 Task: Search one way flight ticket for 2 adults, 2 children, 2 infants in seat in first from Marquette: Sawyer International Airport to Rockford: Chicago Rockford International Airport(was Northwest Chicagoland Regional Airport At Rockford) on 5-1-2023. Choice of flights is Alaska. Number of bags: 7 checked bags. Price is upto 50000. Outbound departure time preference is 7:30.
Action: Mouse moved to (427, 541)
Screenshot: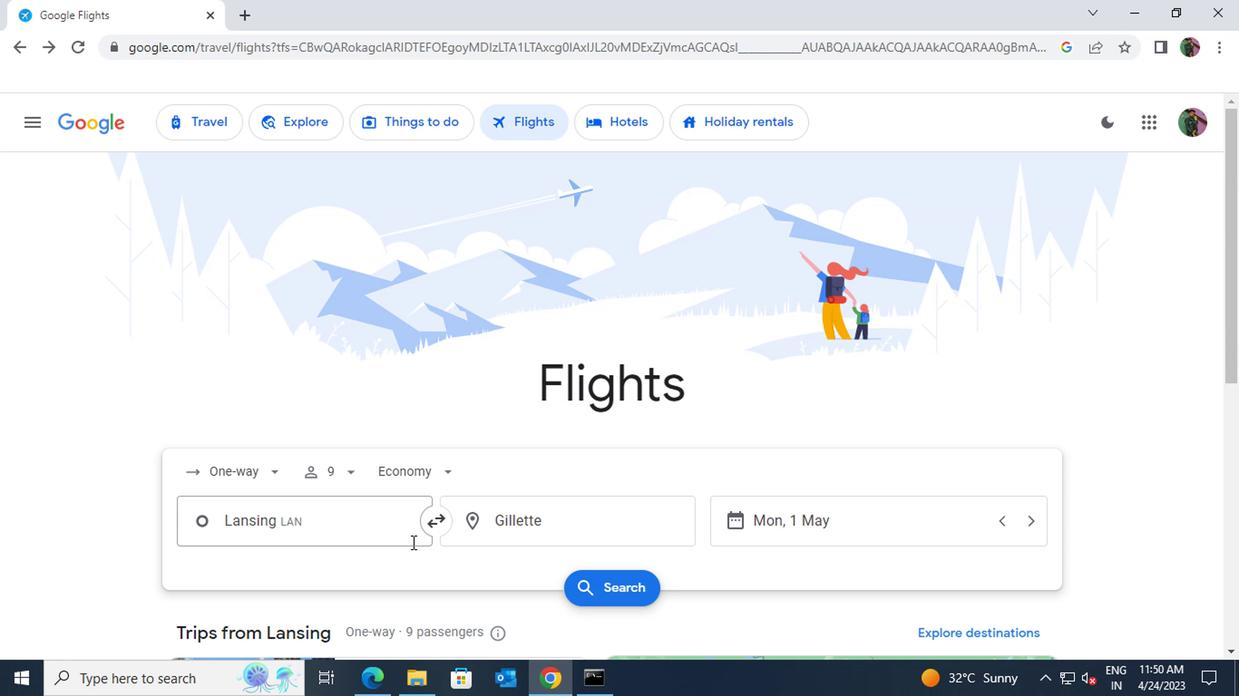 
Action: Mouse pressed left at (427, 541)
Screenshot: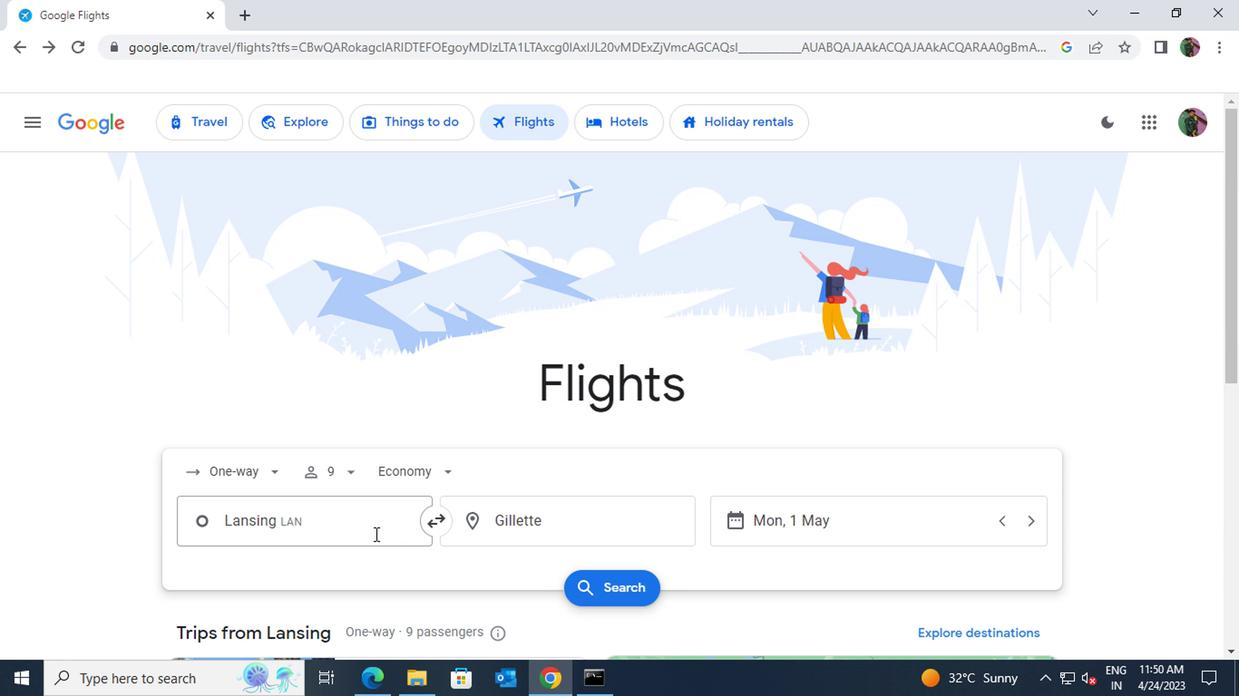 
Action: Mouse moved to (426, 540)
Screenshot: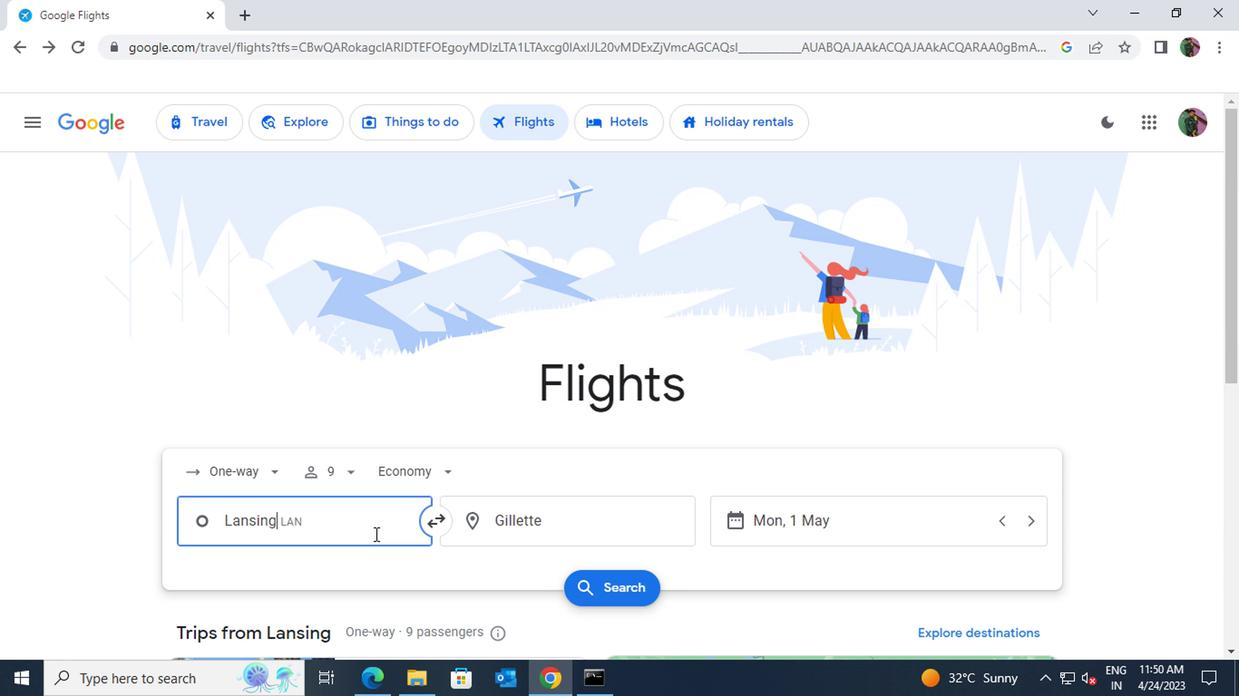 
Action: Key pressed sawyer
Screenshot: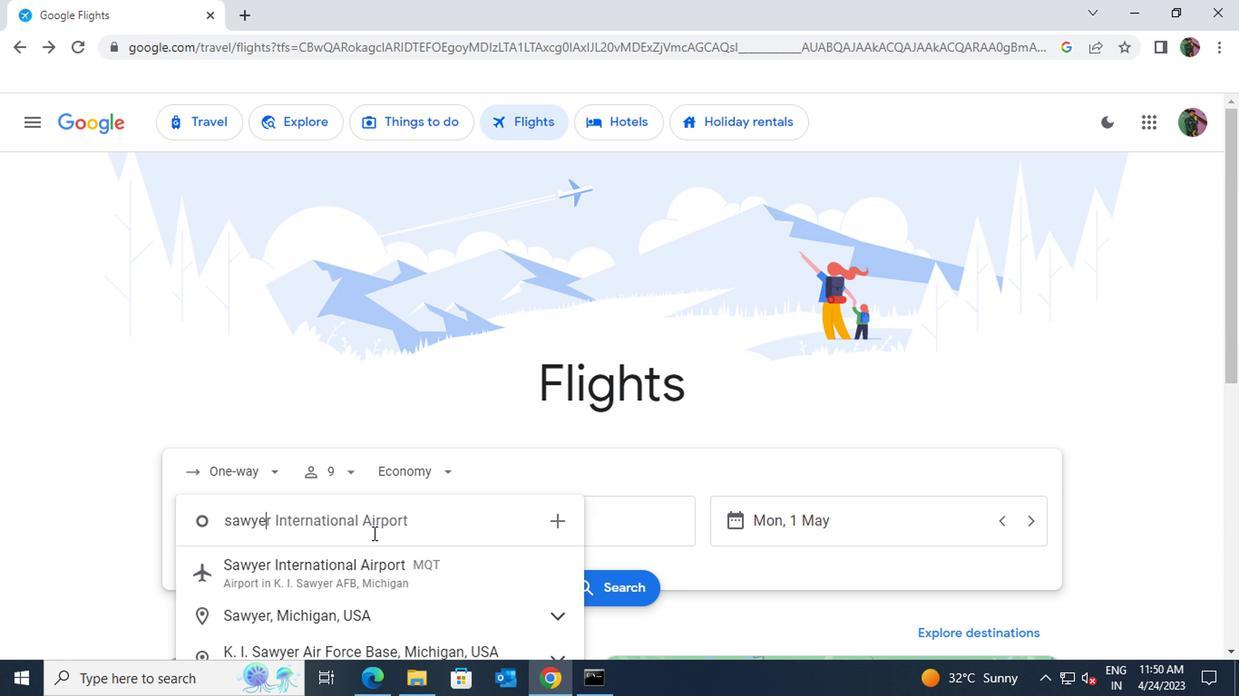 
Action: Mouse moved to (431, 562)
Screenshot: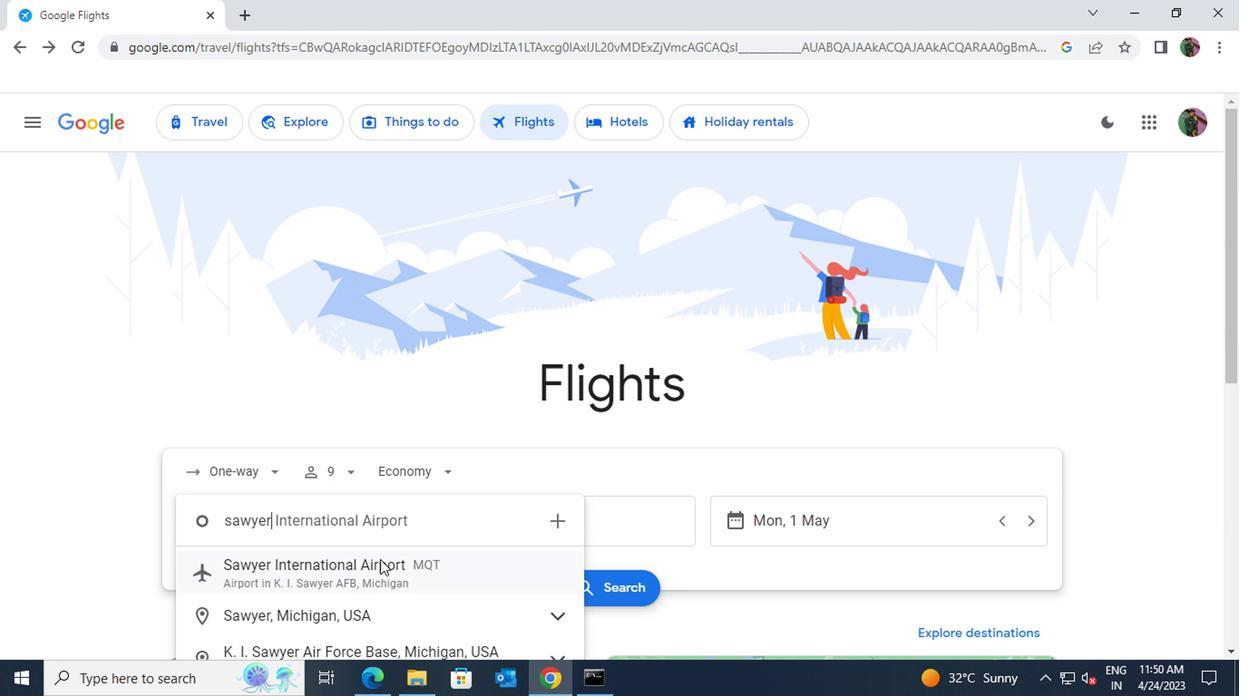 
Action: Mouse pressed left at (431, 562)
Screenshot: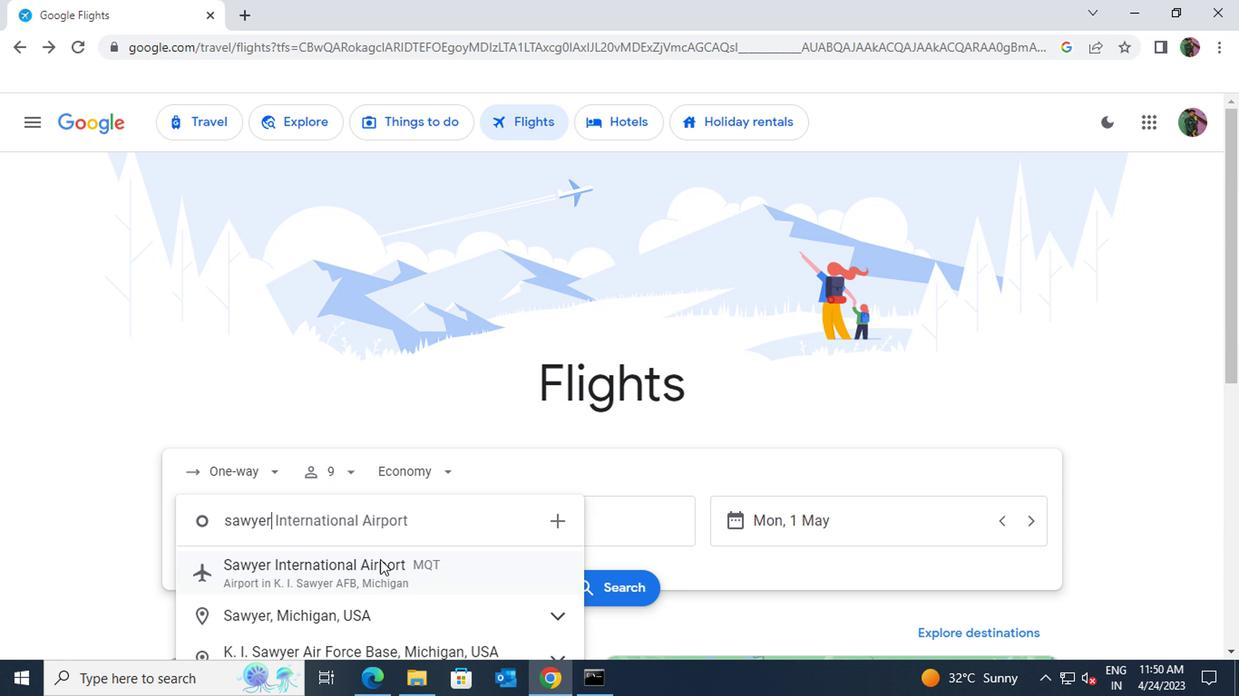 
Action: Mouse moved to (542, 534)
Screenshot: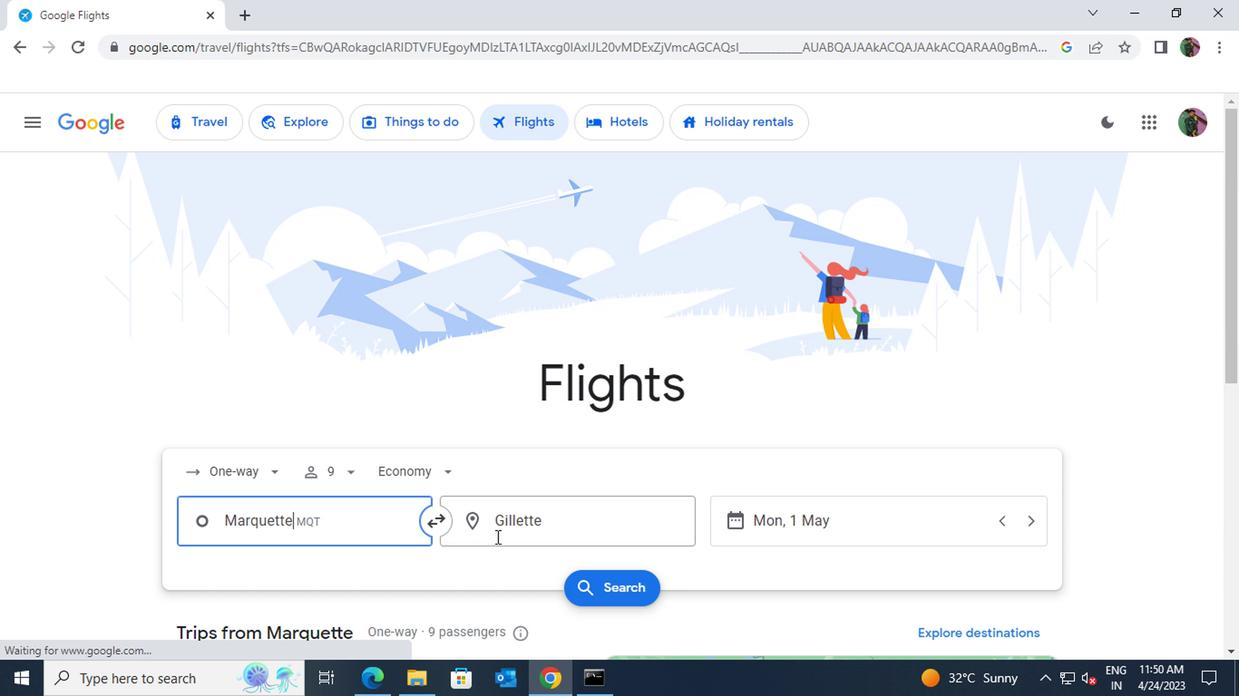 
Action: Mouse pressed left at (542, 534)
Screenshot: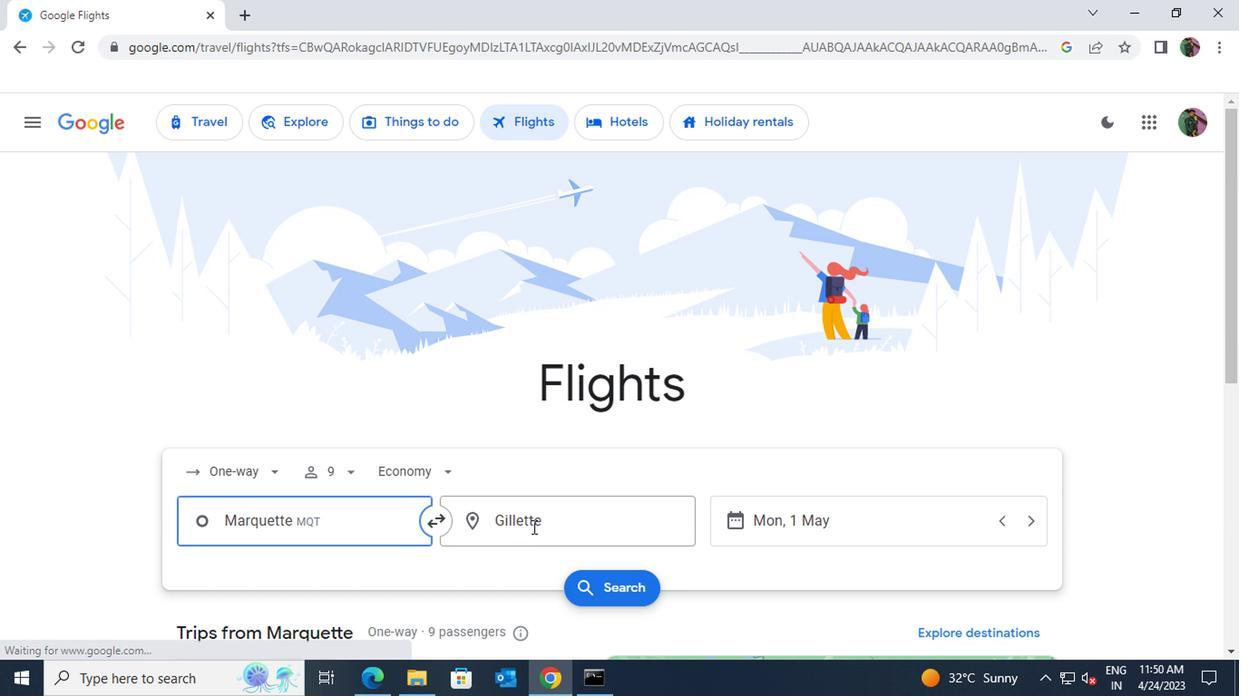 
Action: Key pressed rockford<Key.space>chic
Screenshot: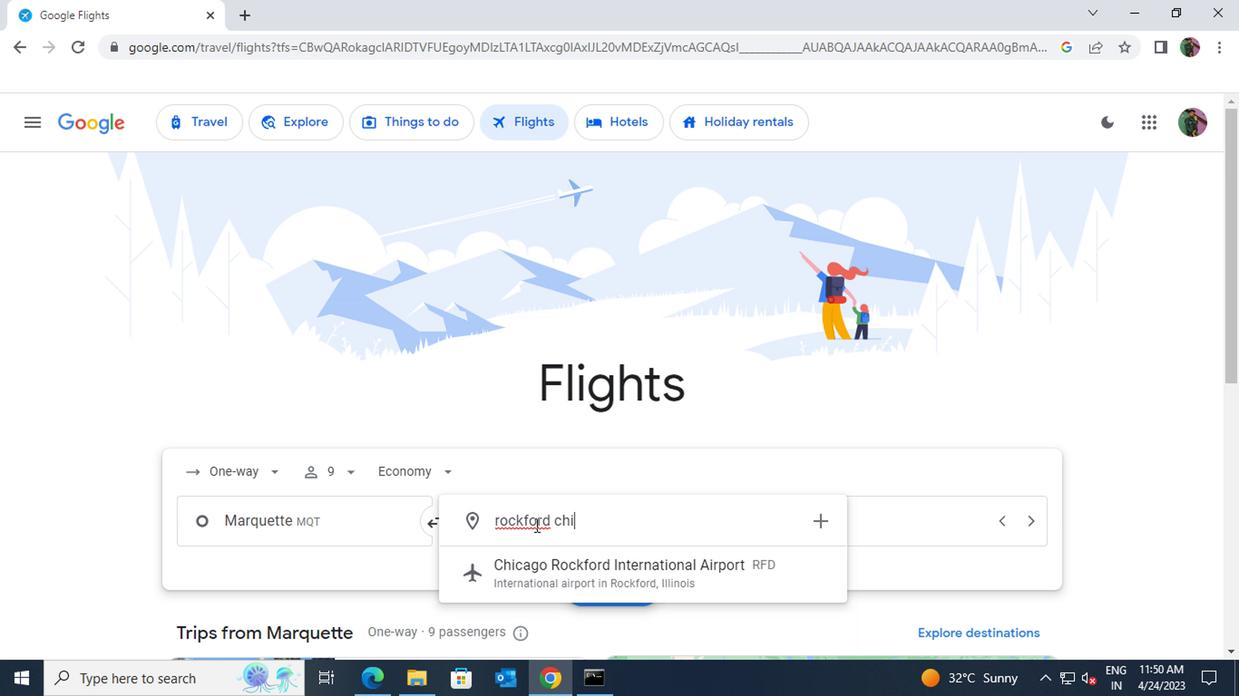 
Action: Mouse moved to (555, 567)
Screenshot: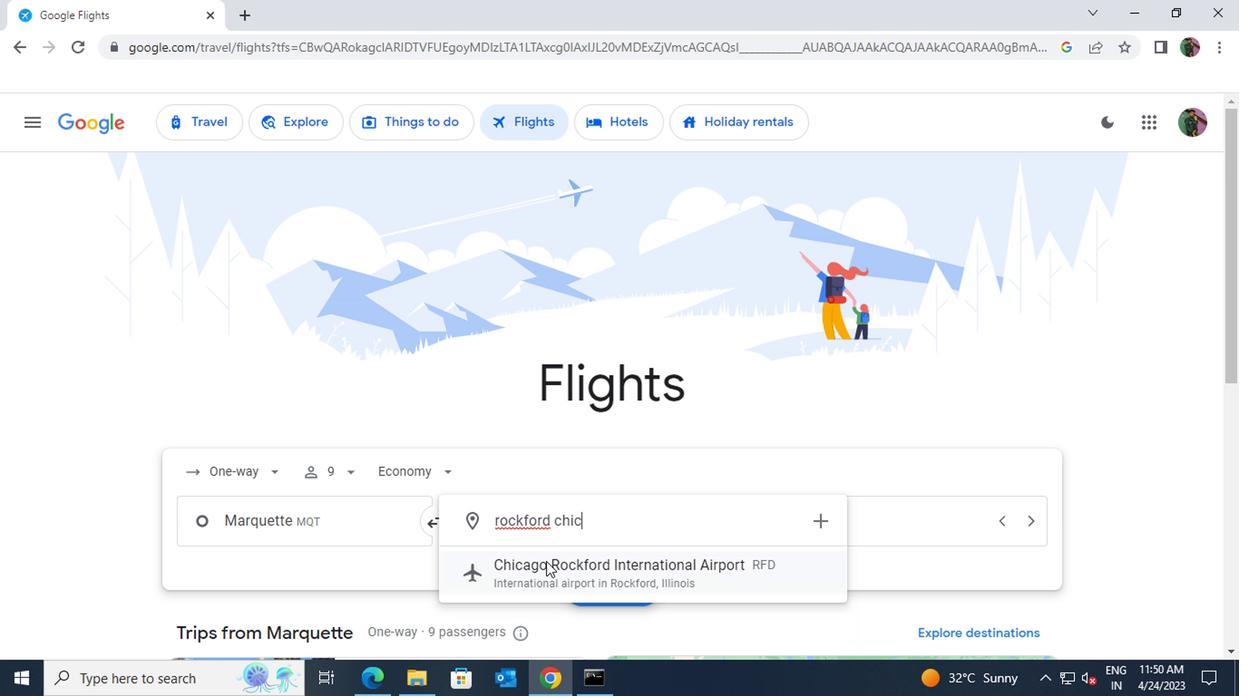 
Action: Mouse pressed left at (555, 567)
Screenshot: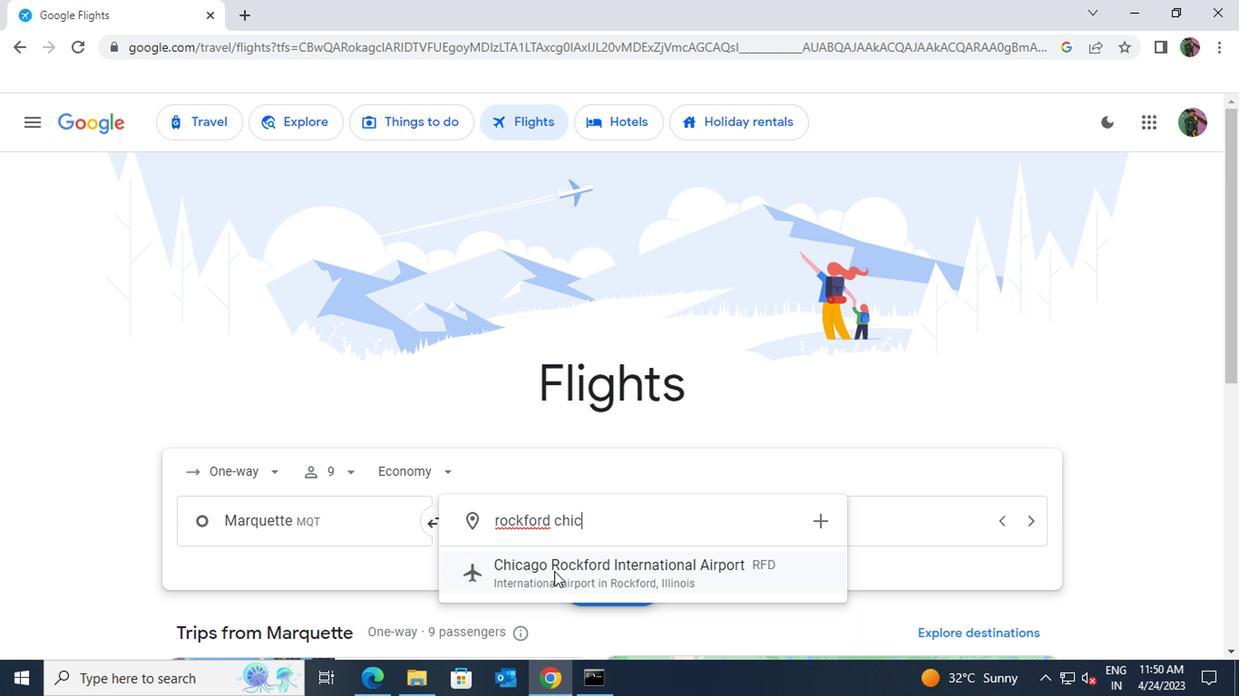
Action: Mouse moved to (402, 503)
Screenshot: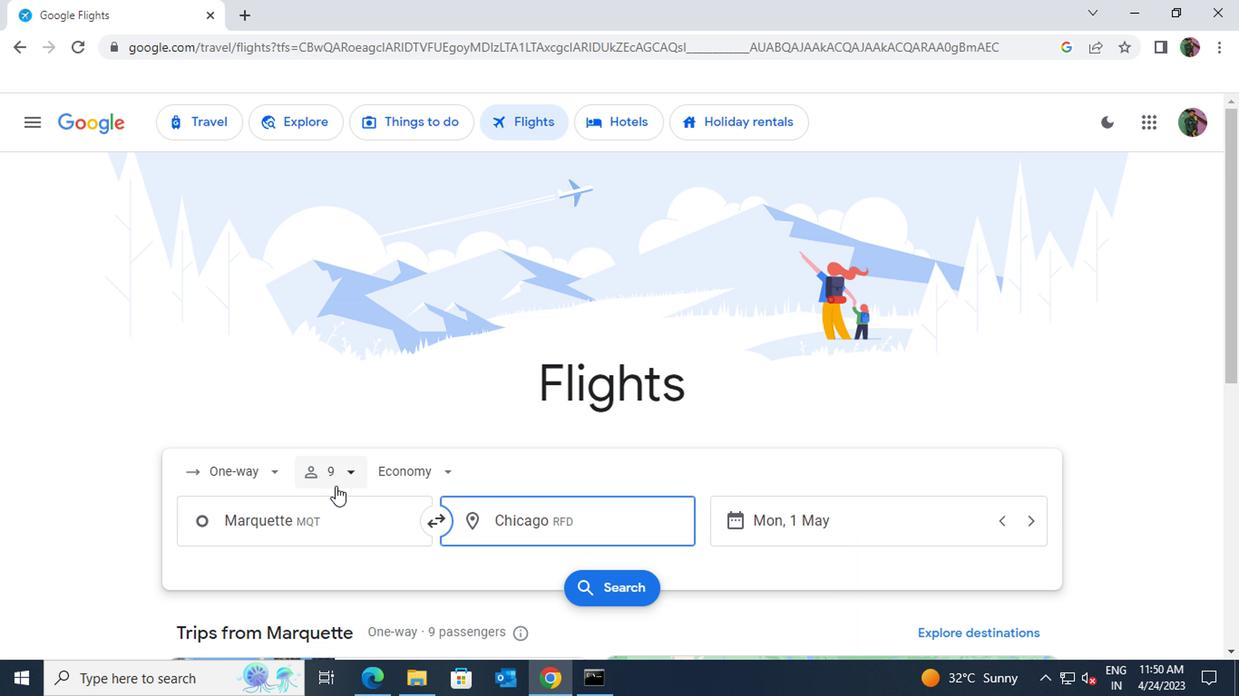 
Action: Mouse pressed left at (402, 503)
Screenshot: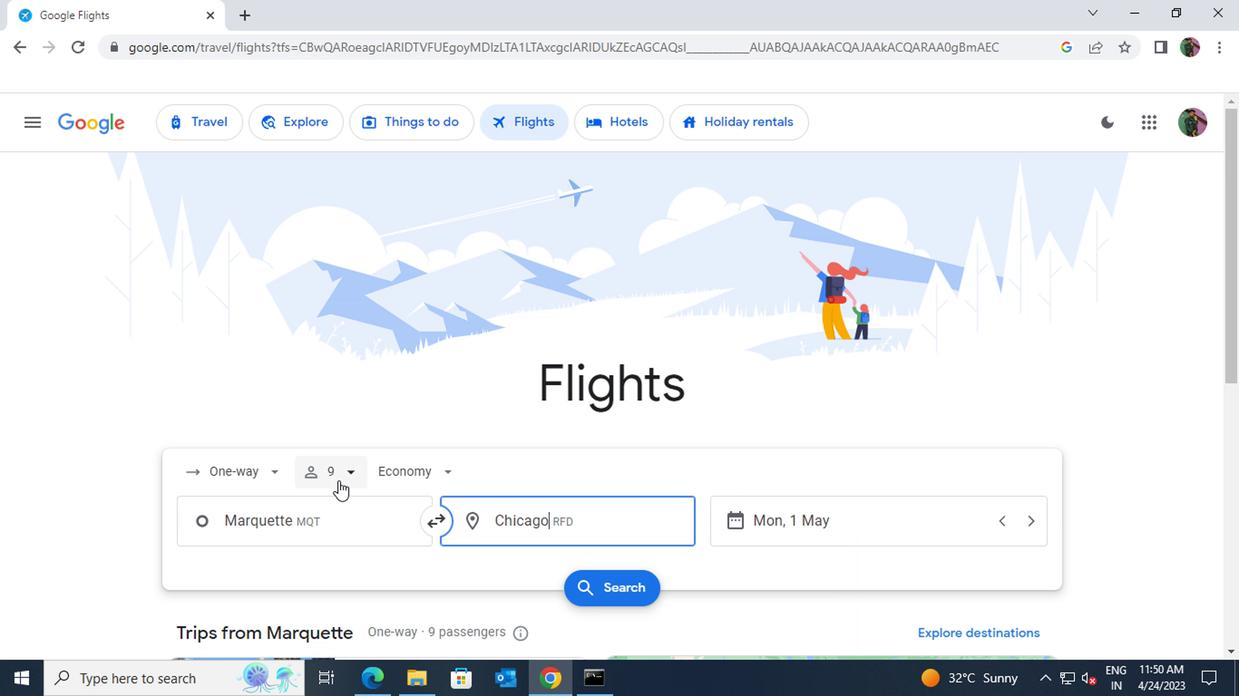 
Action: Mouse moved to (509, 531)
Screenshot: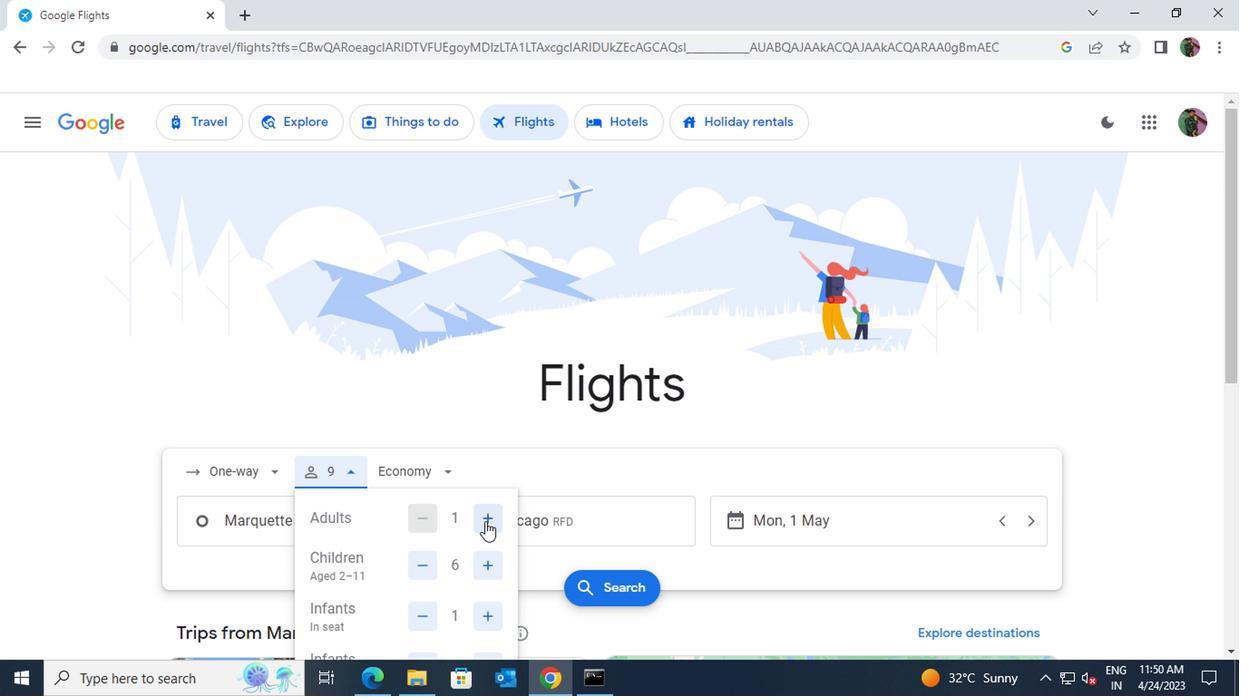 
Action: Mouse pressed left at (509, 531)
Screenshot: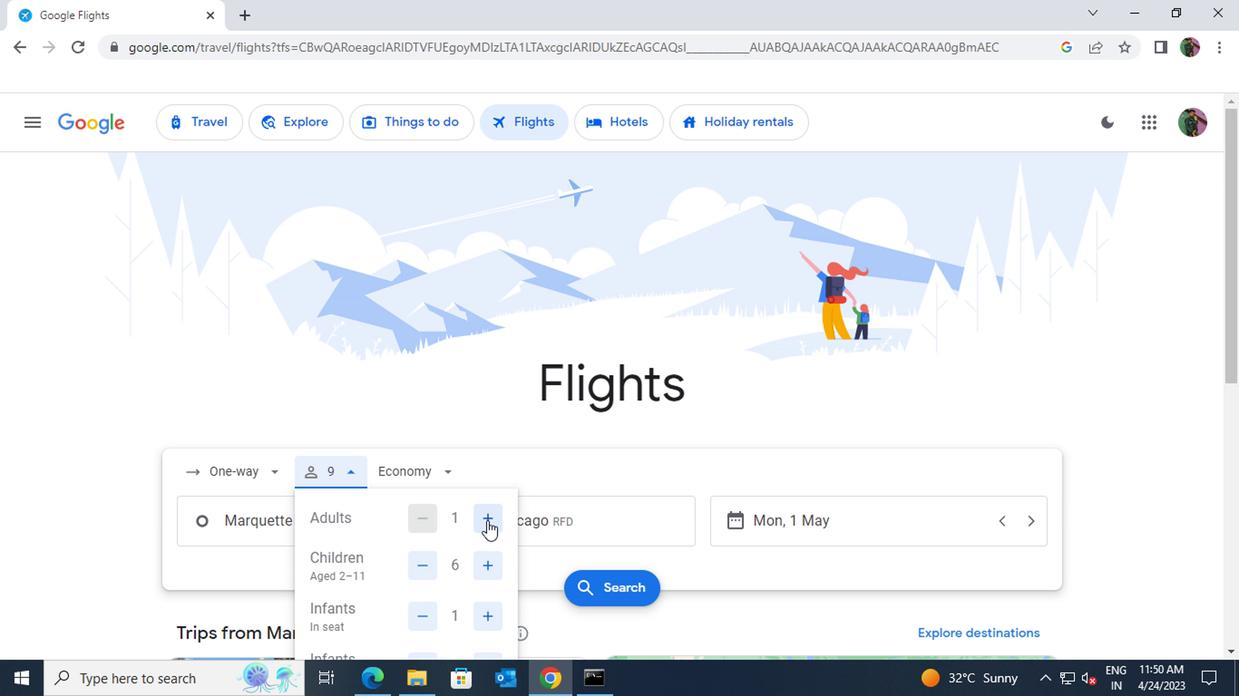 
Action: Mouse moved to (461, 556)
Screenshot: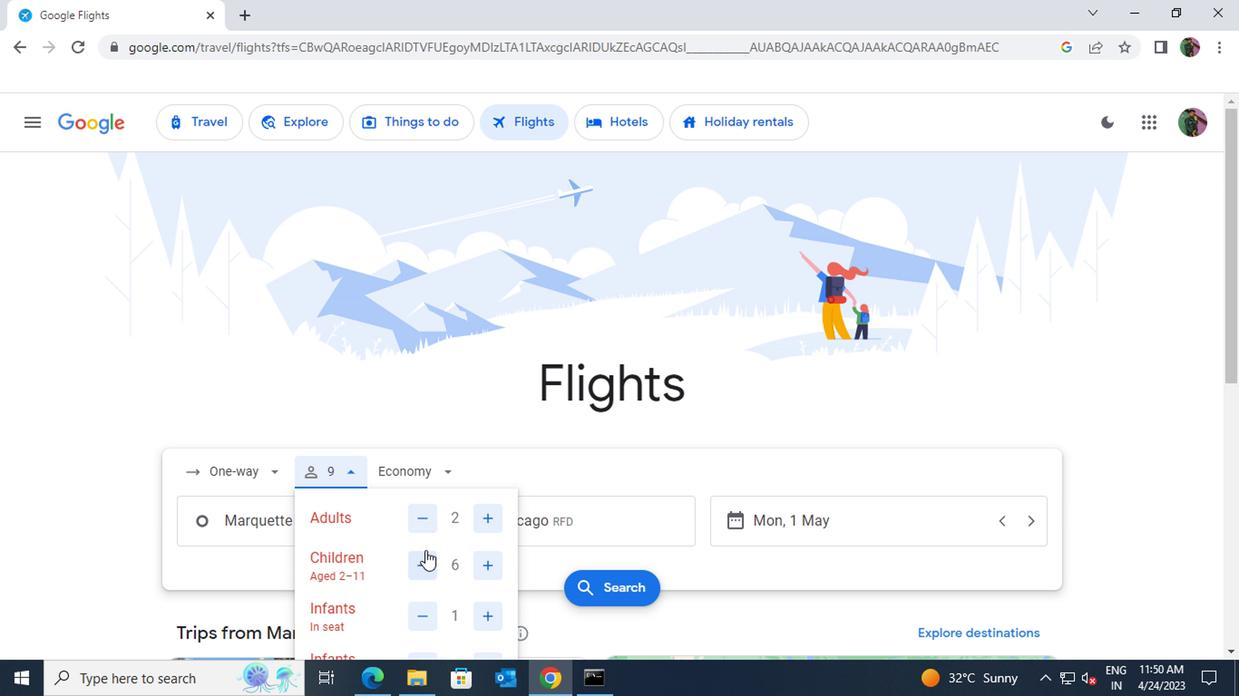 
Action: Mouse pressed left at (461, 556)
Screenshot: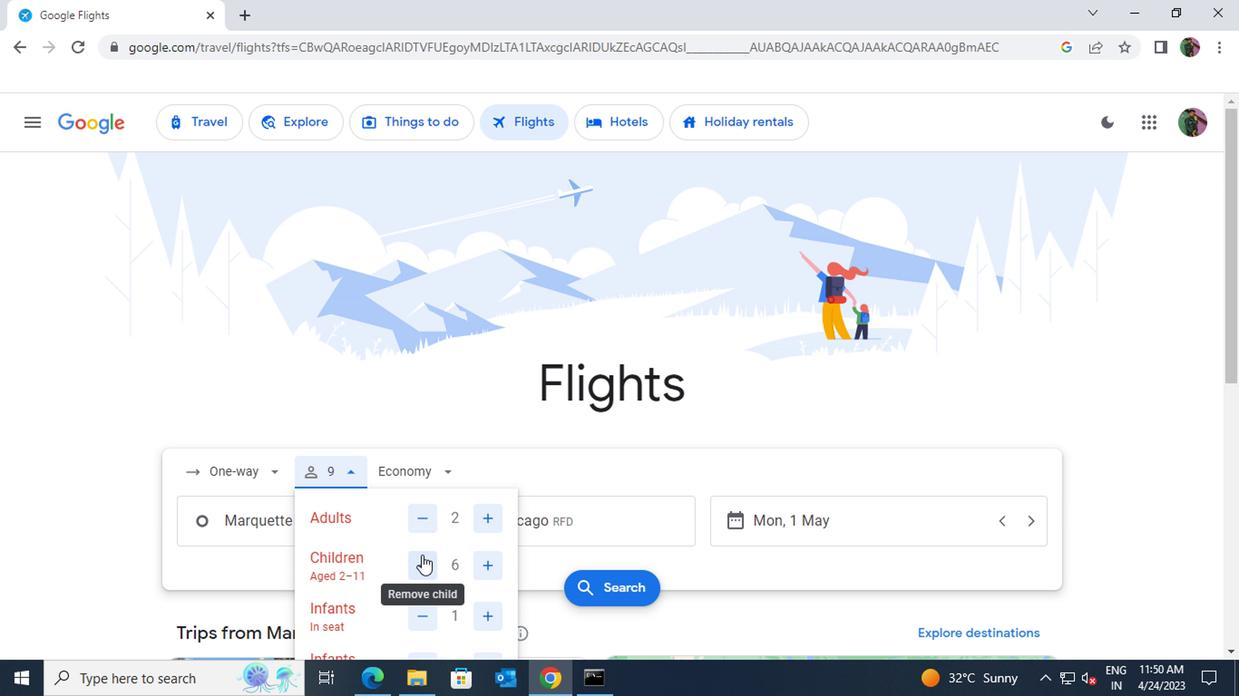 
Action: Mouse pressed left at (461, 556)
Screenshot: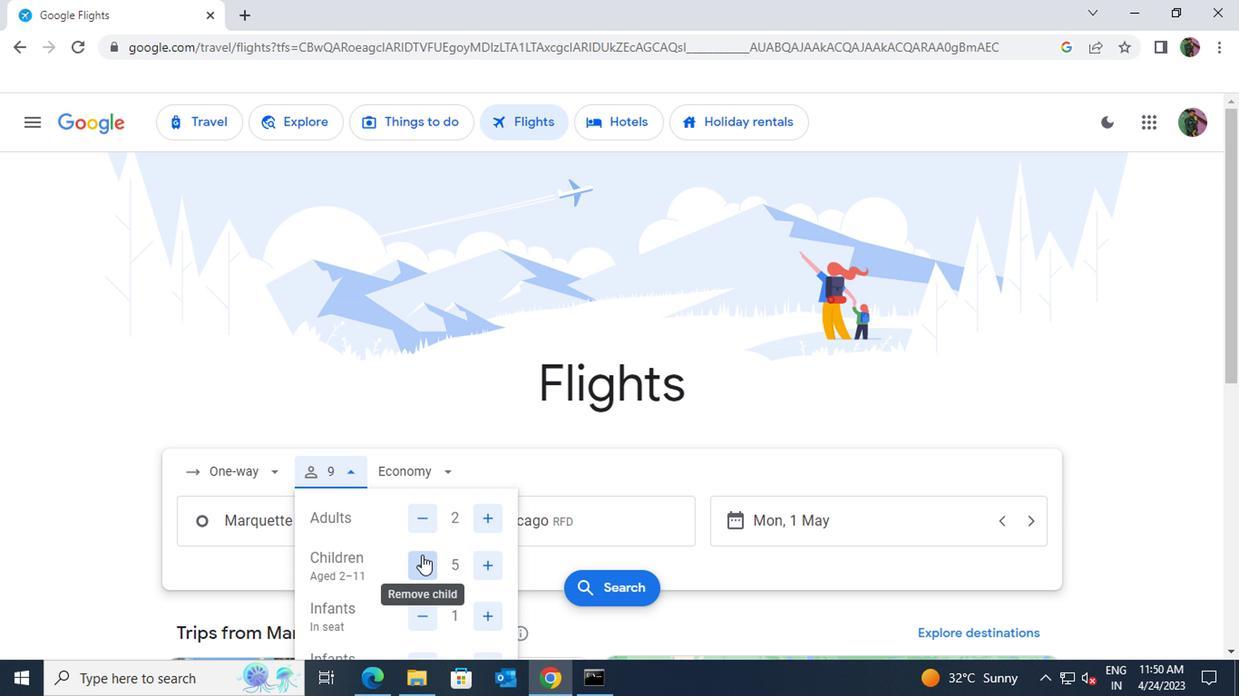 
Action: Mouse pressed left at (461, 556)
Screenshot: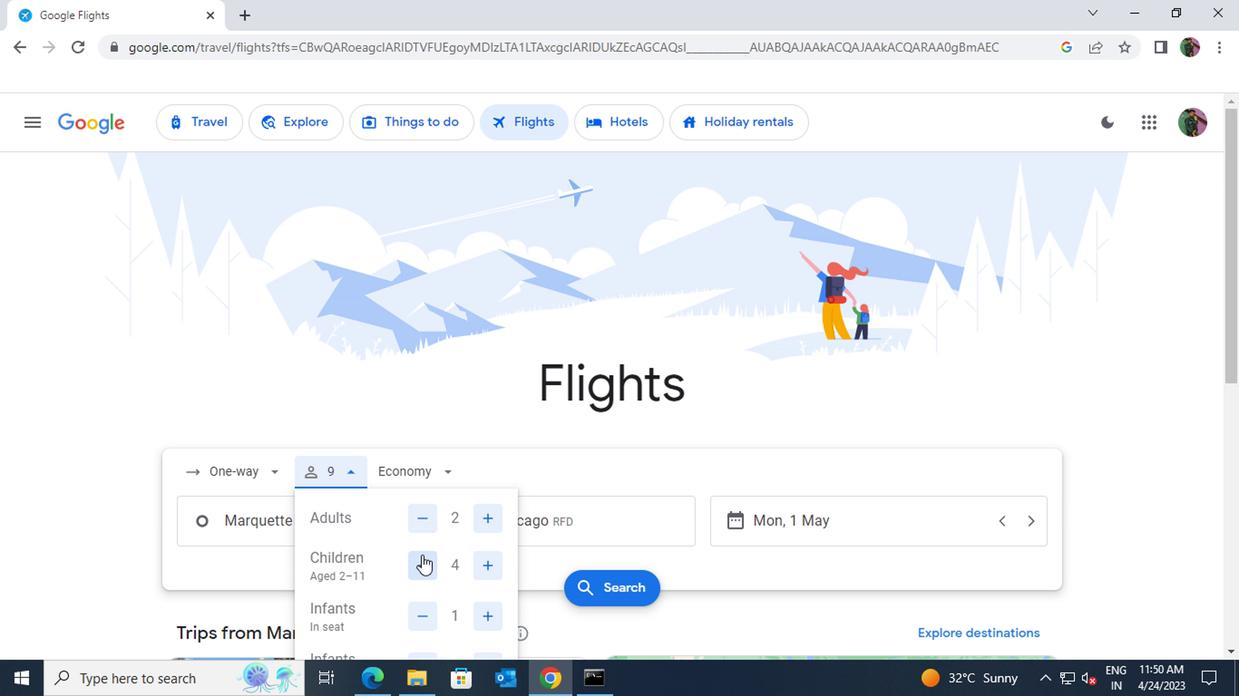 
Action: Mouse pressed left at (461, 556)
Screenshot: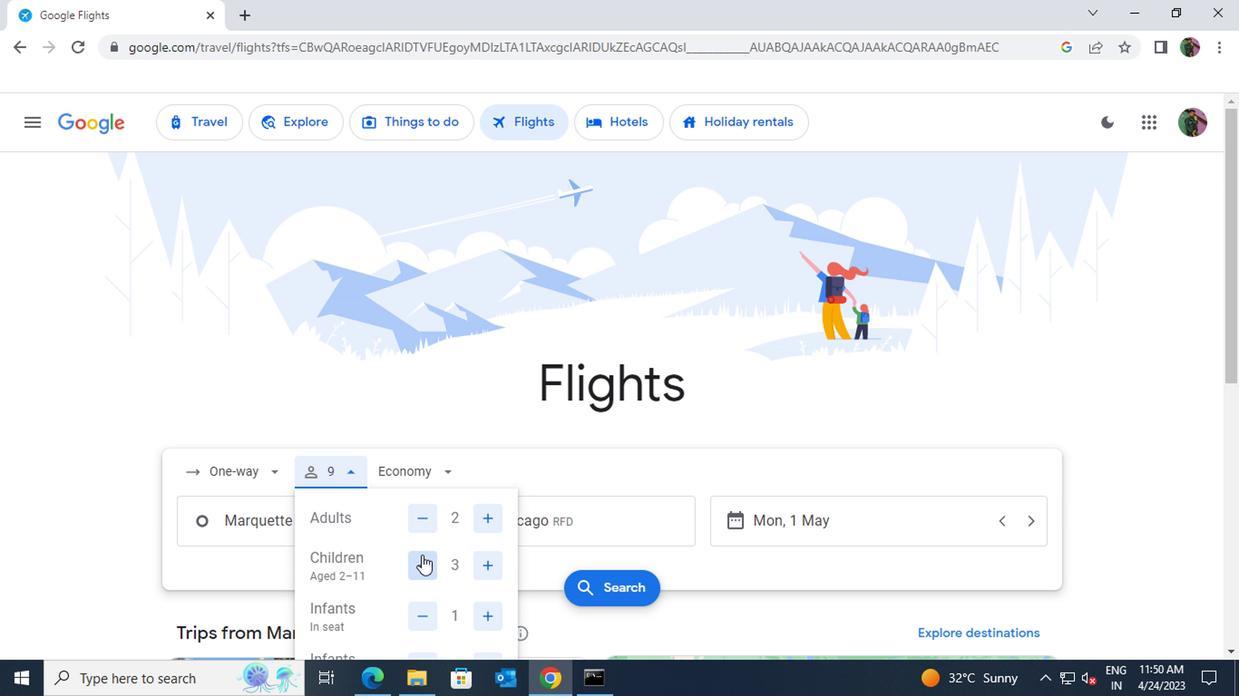 
Action: Mouse scrolled (461, 555) with delta (0, 0)
Screenshot: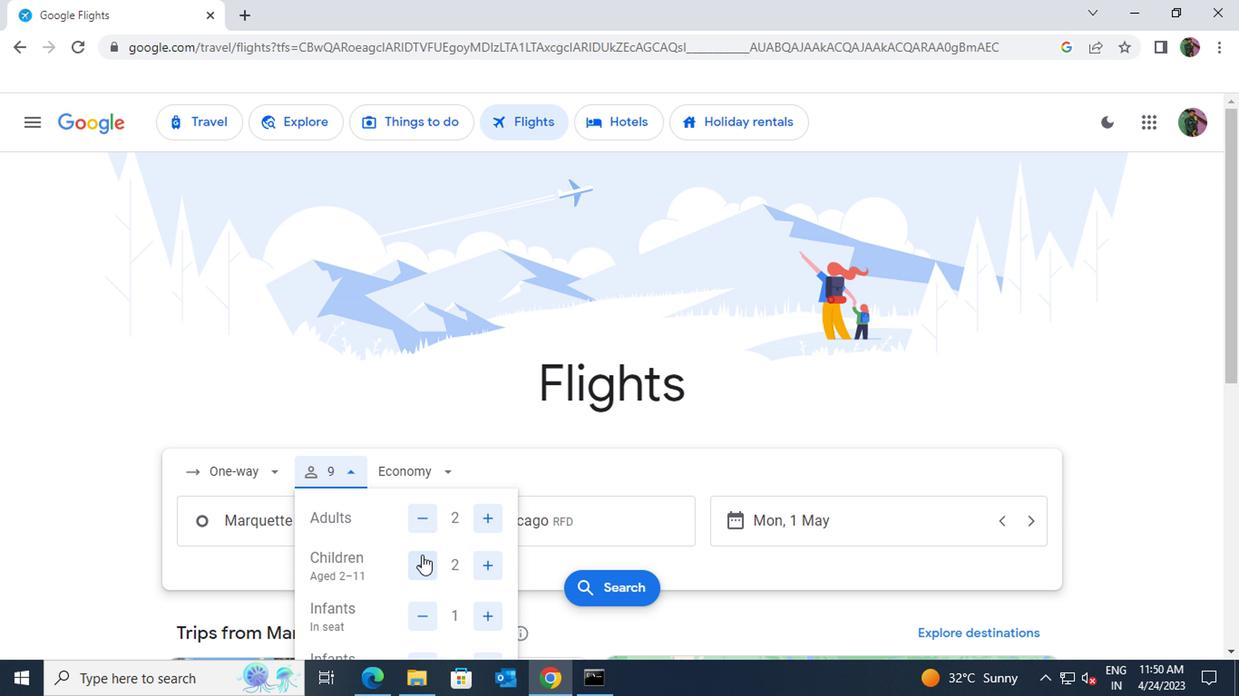 
Action: Mouse moved to (466, 533)
Screenshot: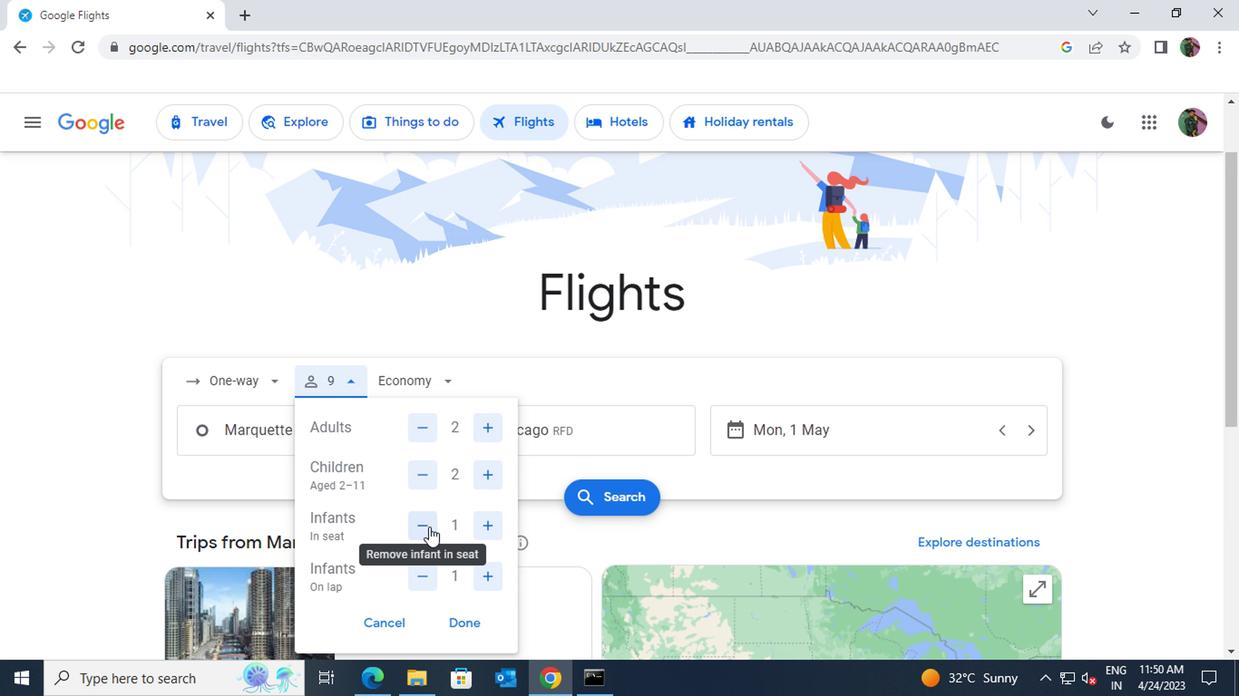 
Action: Mouse pressed left at (466, 533)
Screenshot: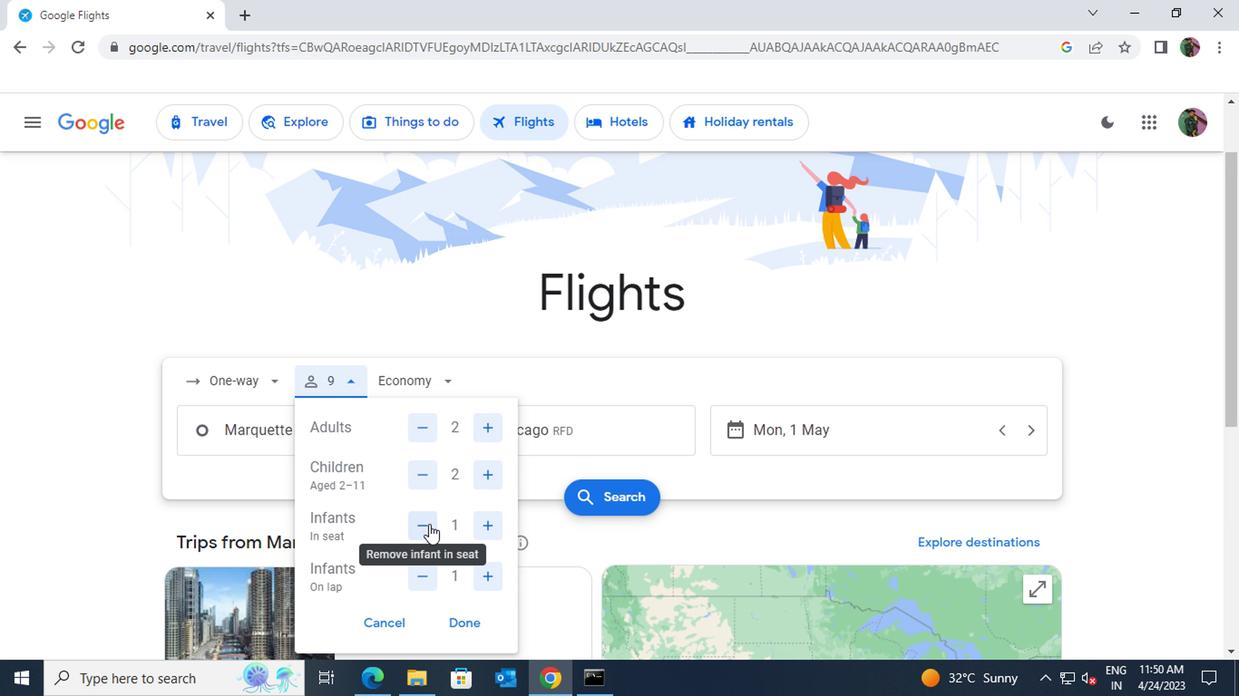 
Action: Mouse scrolled (466, 532) with delta (0, 0)
Screenshot: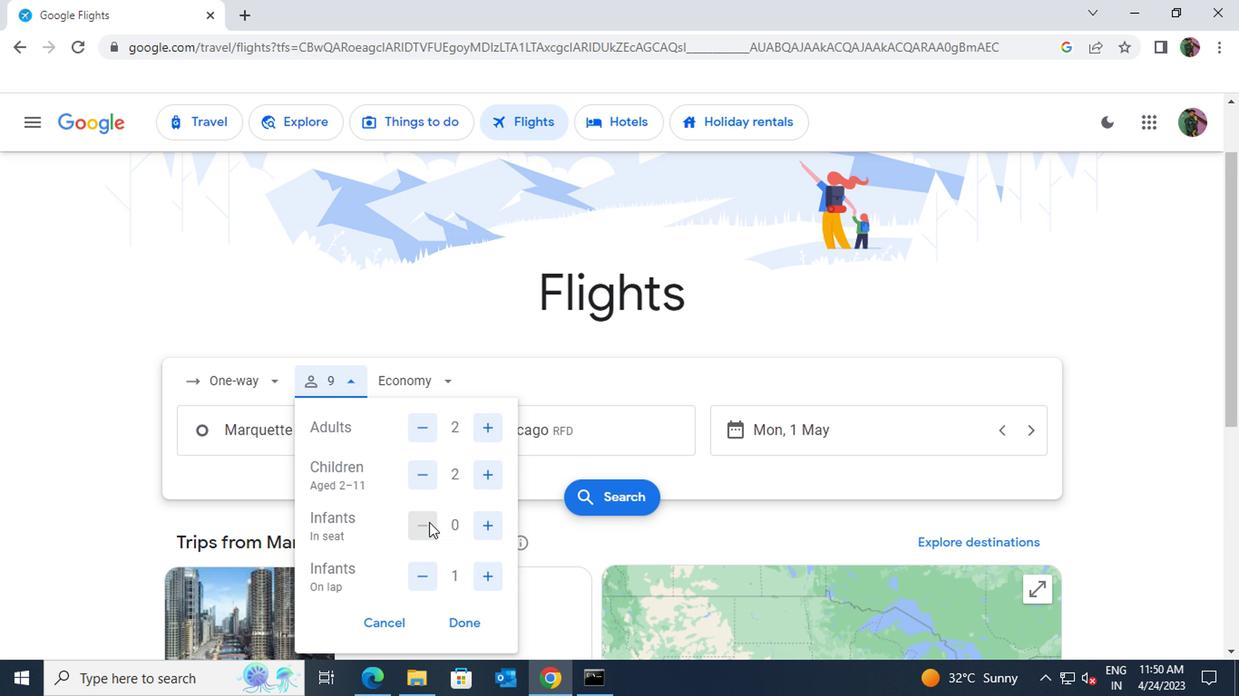 
Action: Mouse moved to (477, 536)
Screenshot: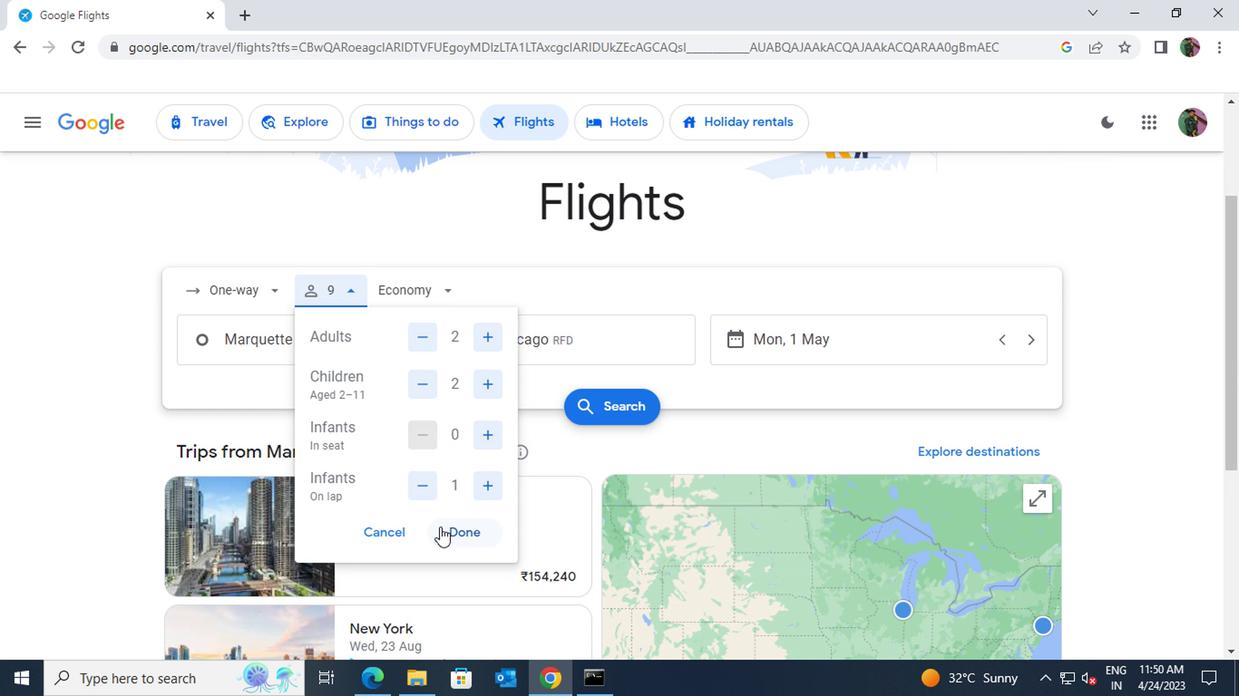 
Action: Mouse pressed left at (477, 536)
Screenshot: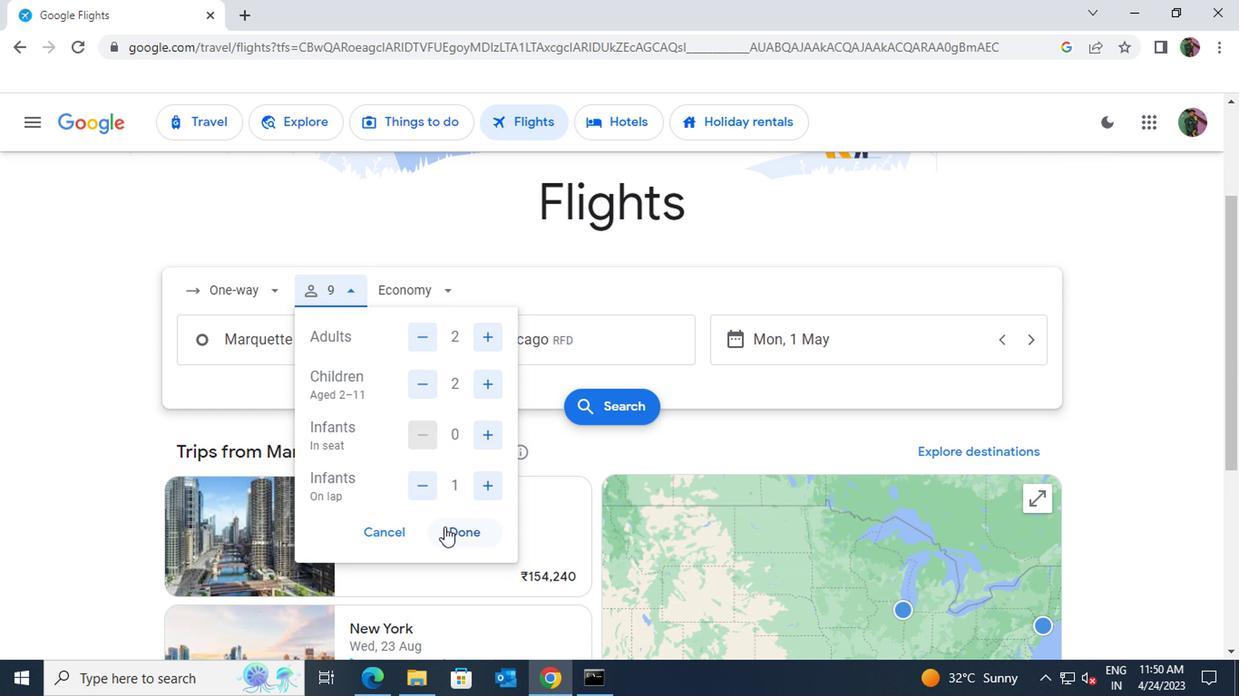 
Action: Mouse moved to (360, 367)
Screenshot: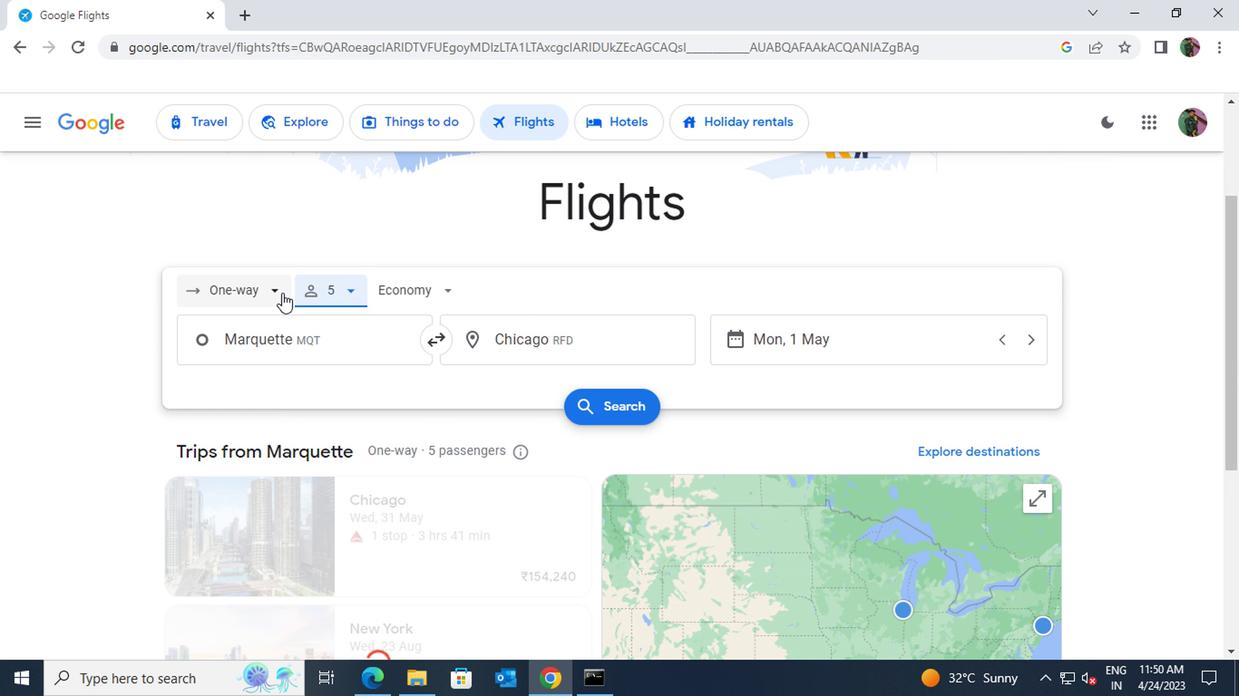
Action: Mouse pressed left at (360, 367)
Screenshot: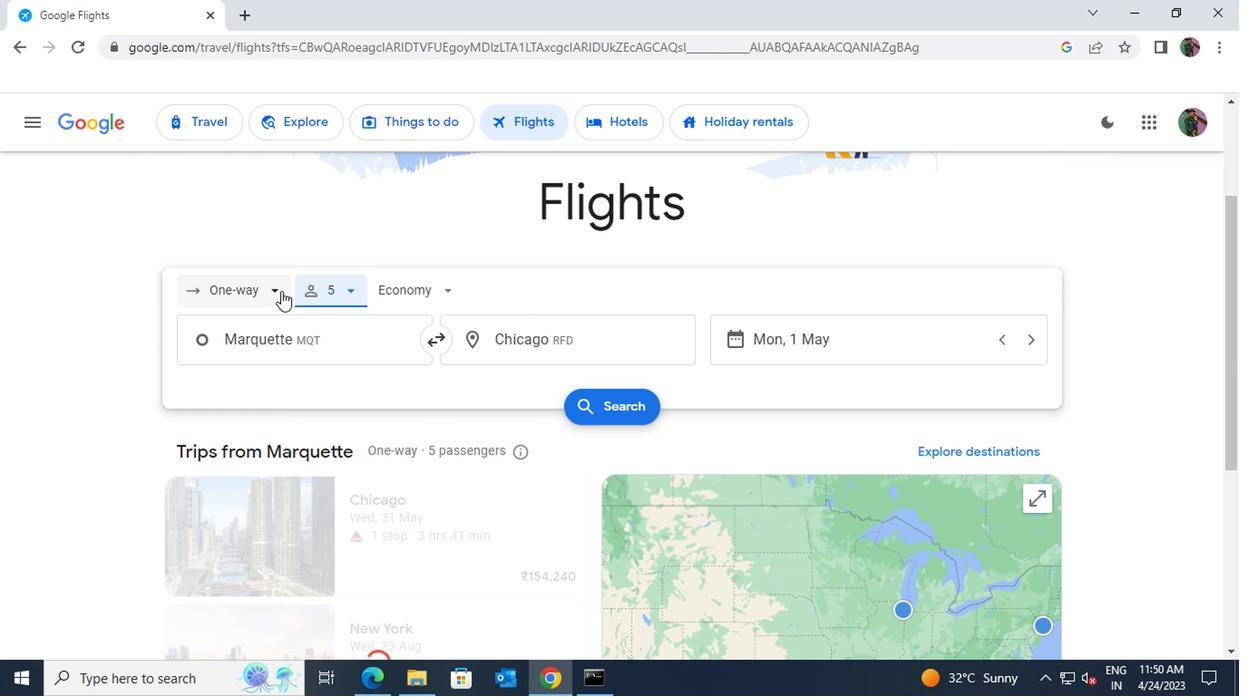 
Action: Mouse moved to (349, 438)
Screenshot: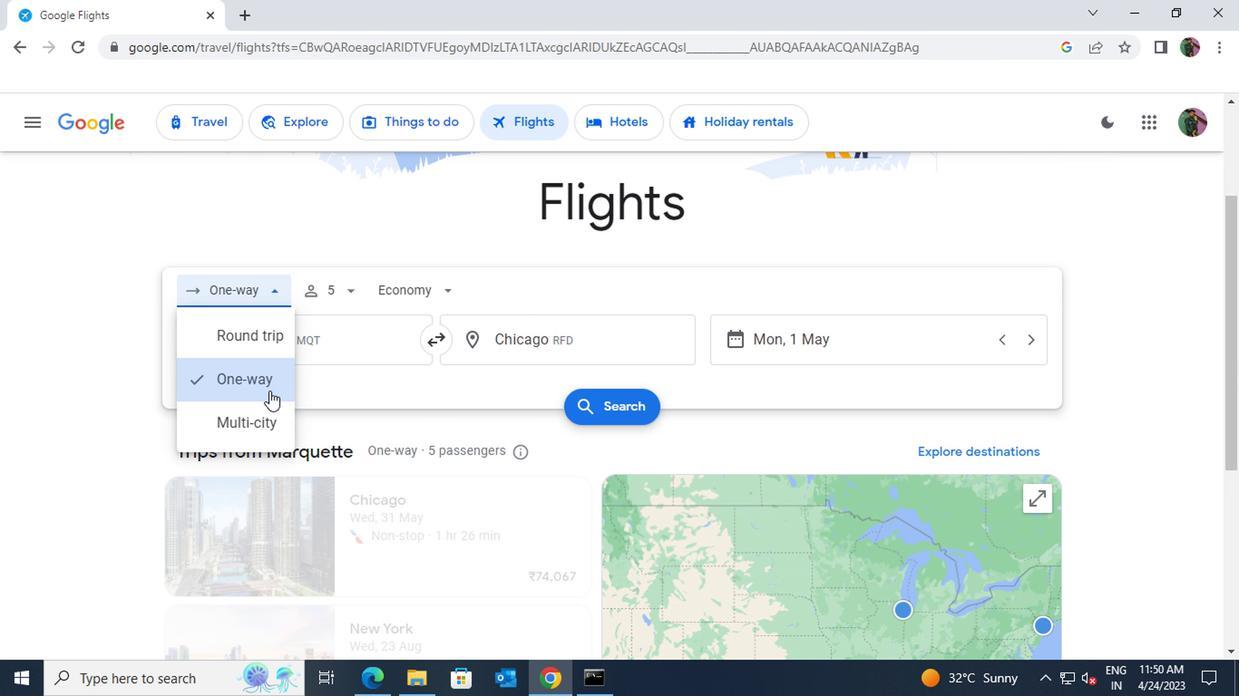 
Action: Mouse pressed left at (349, 438)
Screenshot: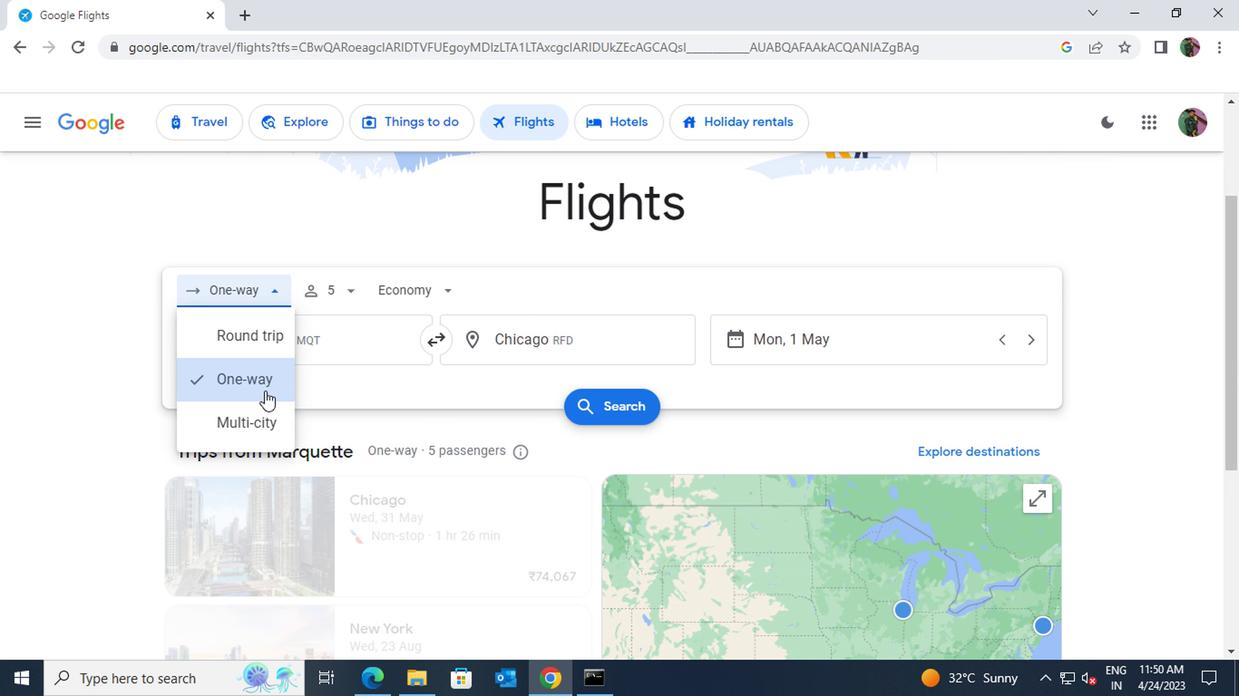
Action: Mouse moved to (680, 402)
Screenshot: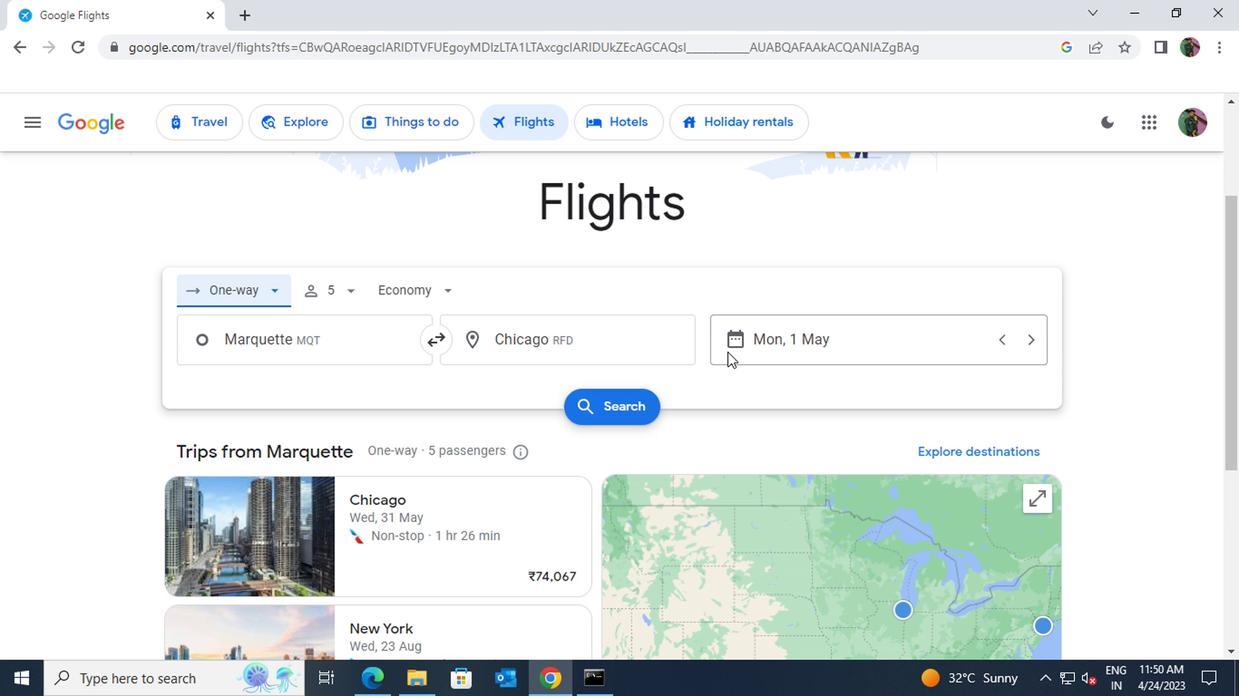 
Action: Mouse pressed left at (680, 402)
Screenshot: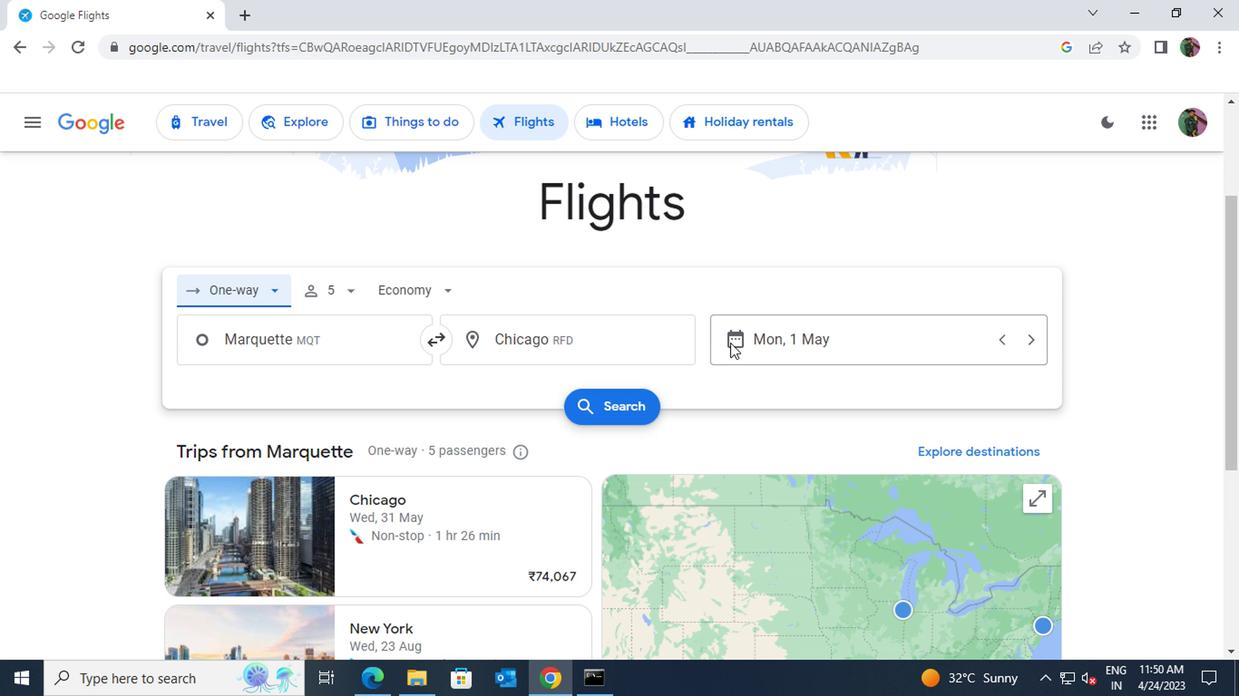 
Action: Mouse moved to (729, 398)
Screenshot: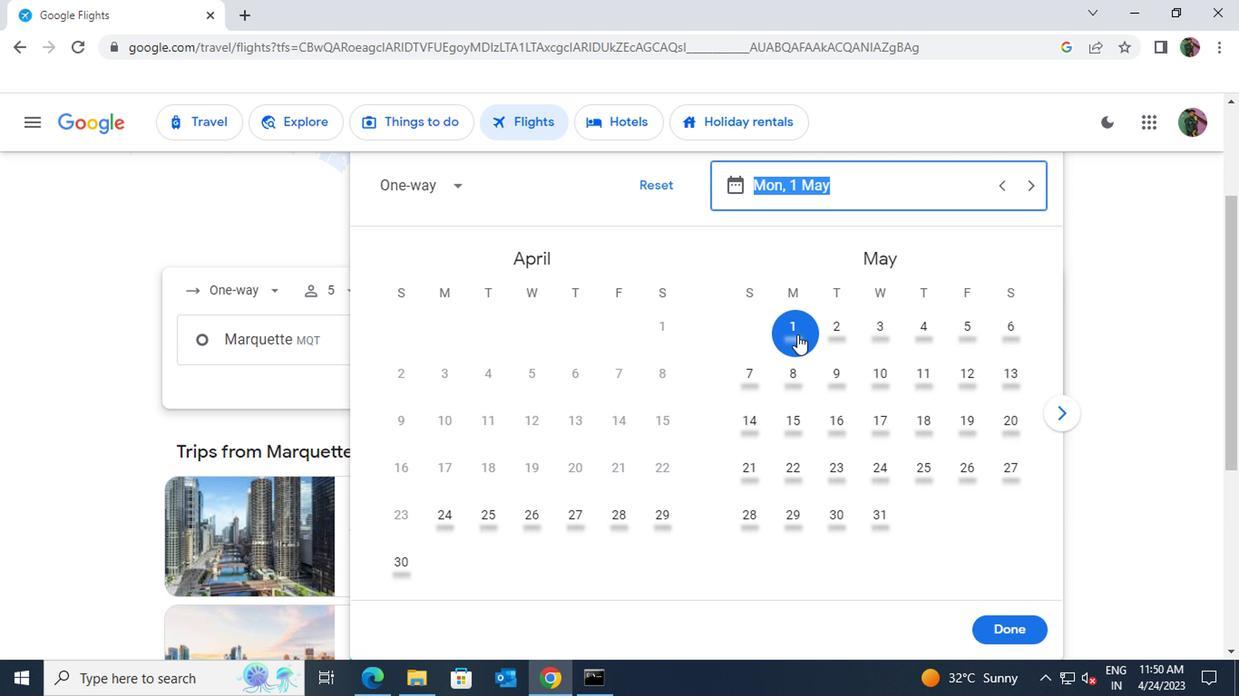 
Action: Mouse pressed left at (729, 398)
Screenshot: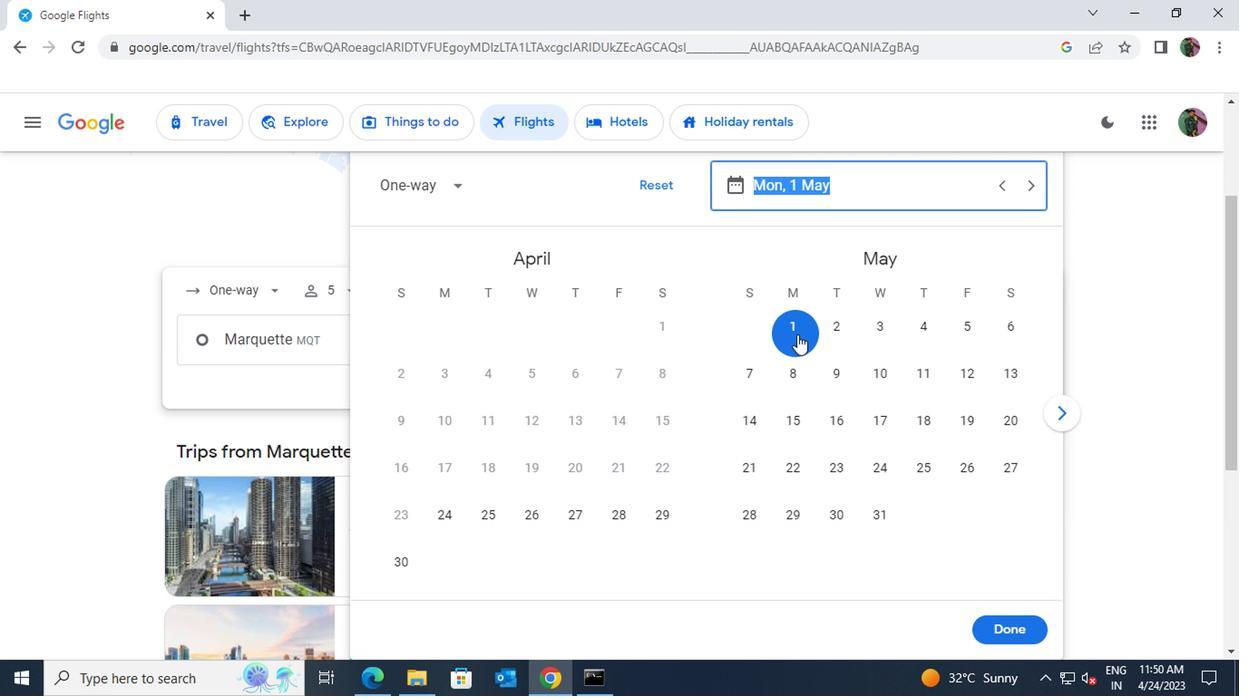 
Action: Mouse moved to (873, 607)
Screenshot: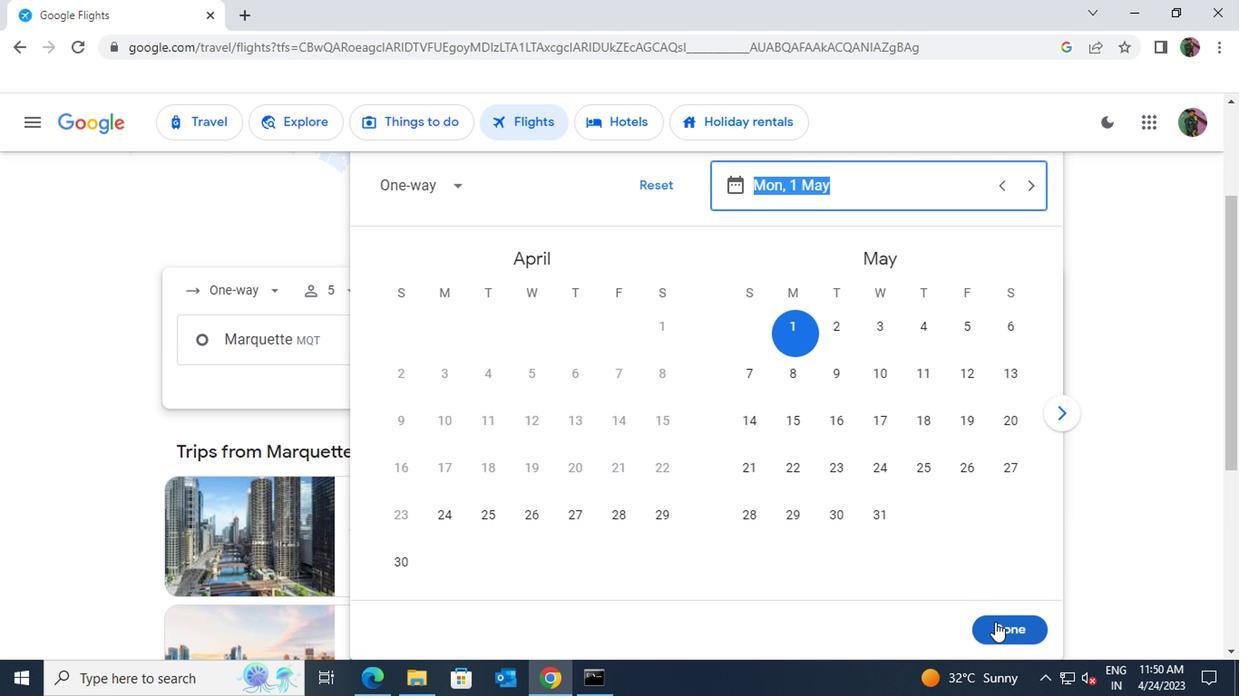 
Action: Mouse pressed left at (873, 607)
Screenshot: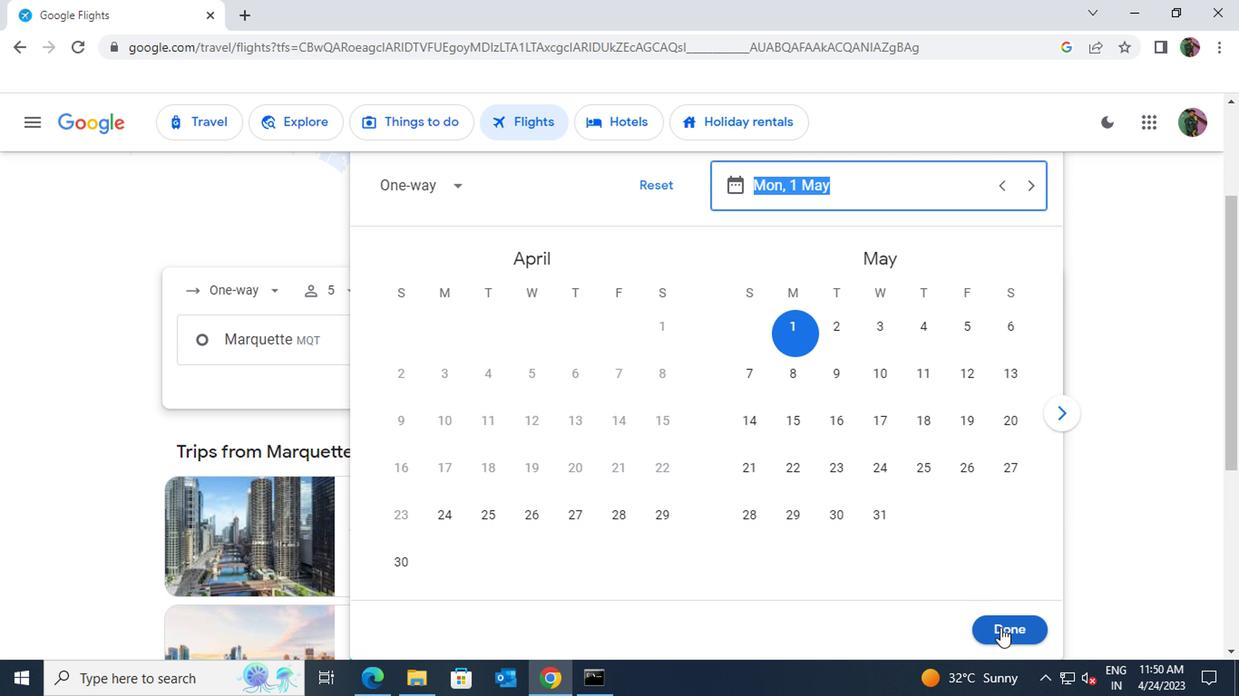
Action: Mouse moved to (615, 450)
Screenshot: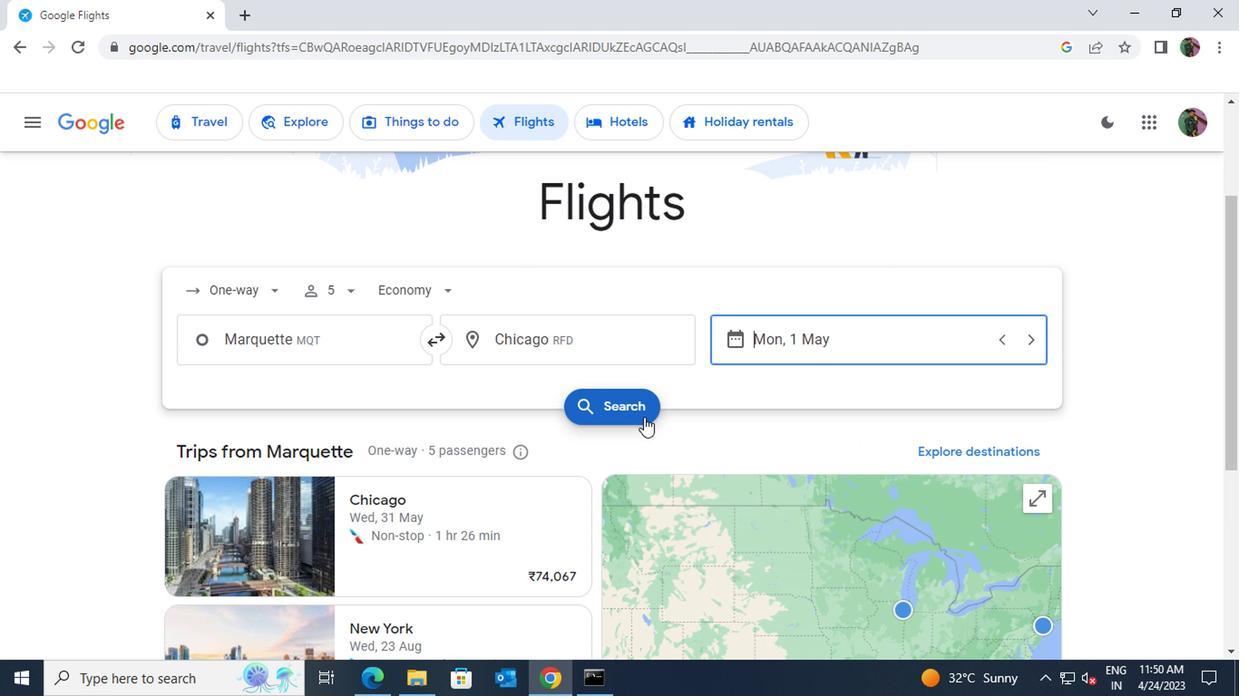 
Action: Mouse pressed left at (615, 450)
Screenshot: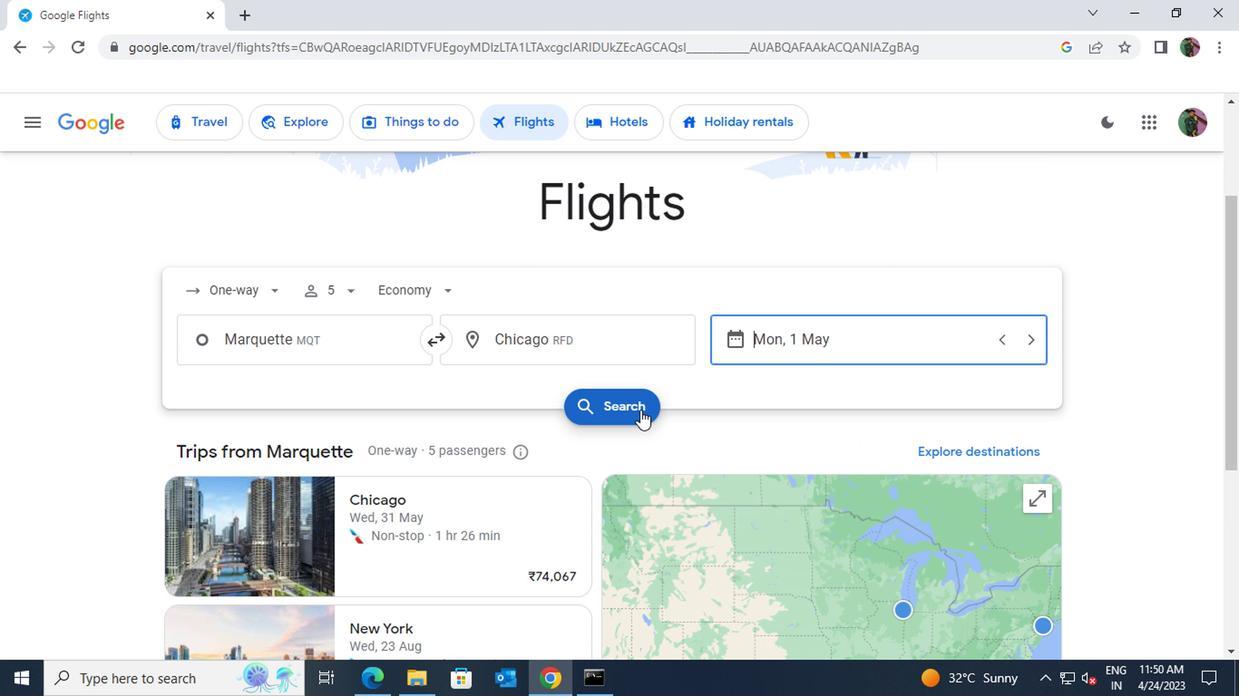 
Action: Mouse moved to (278, 366)
Screenshot: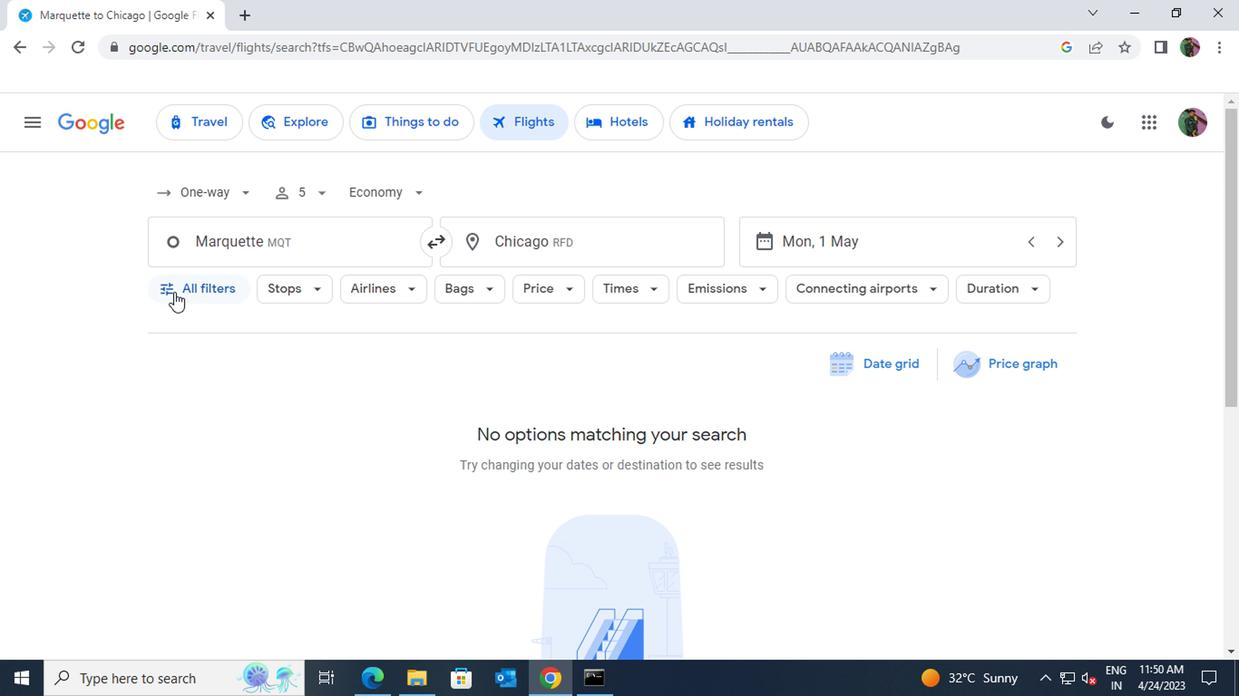 
Action: Mouse pressed left at (278, 366)
Screenshot: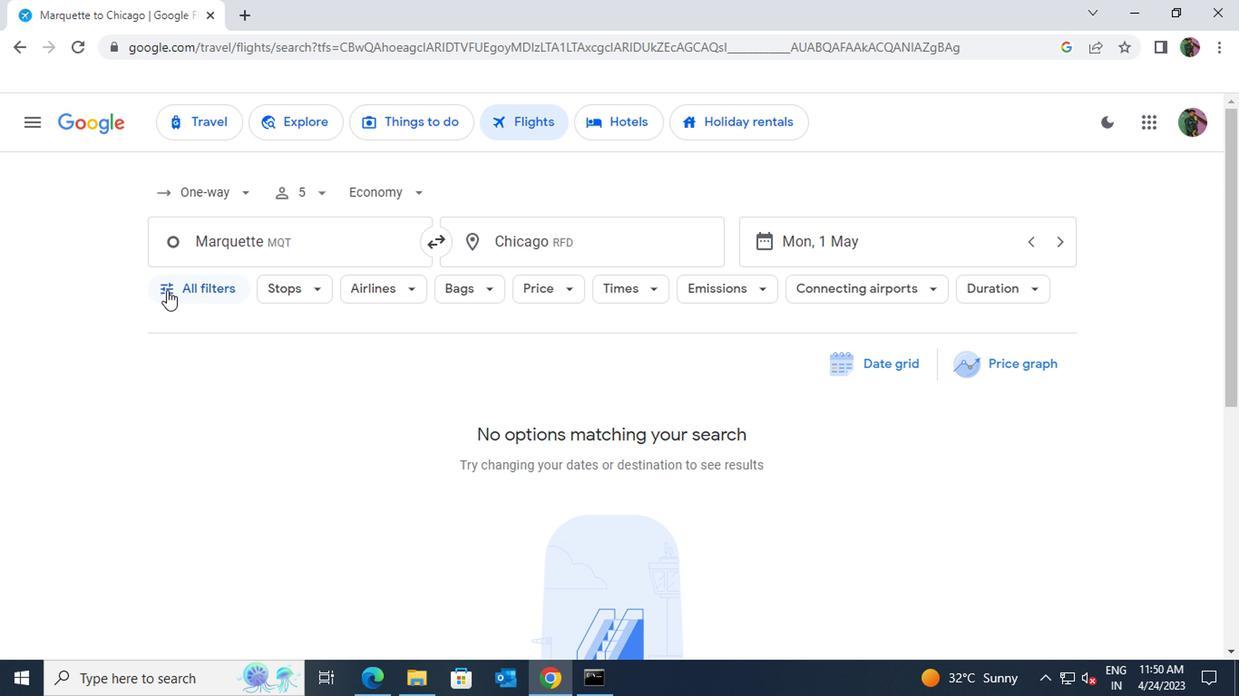 
Action: Mouse moved to (333, 431)
Screenshot: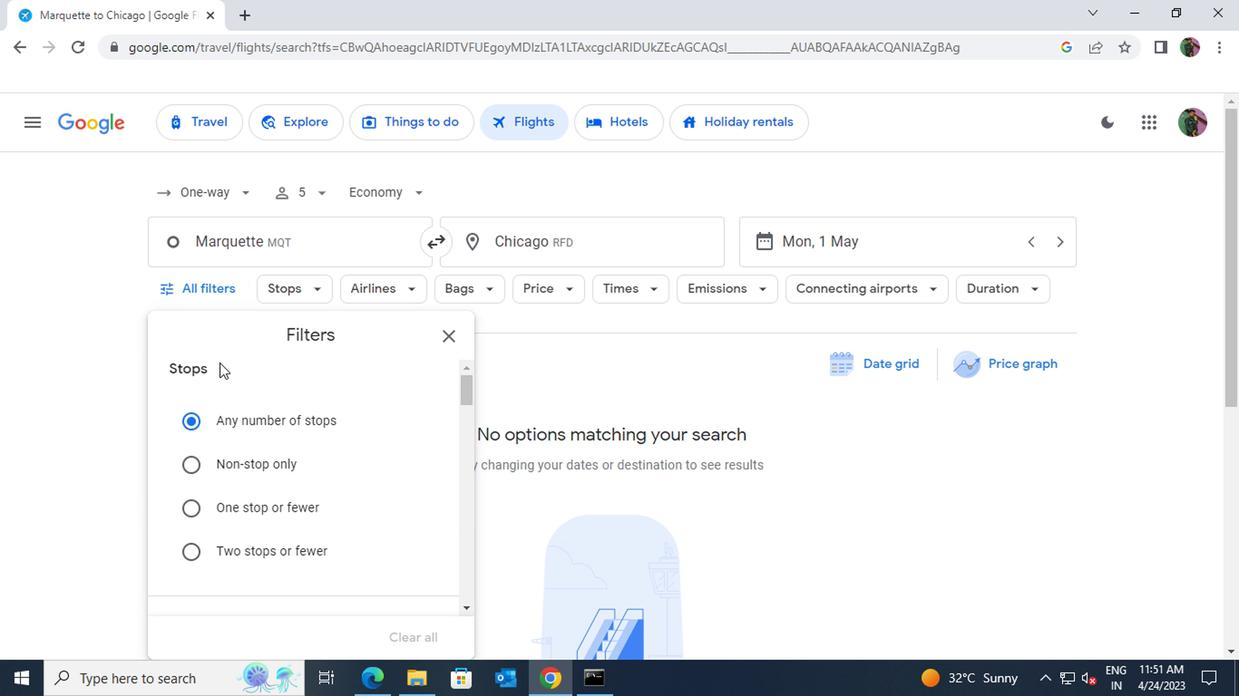 
Action: Mouse scrolled (333, 430) with delta (0, 0)
Screenshot: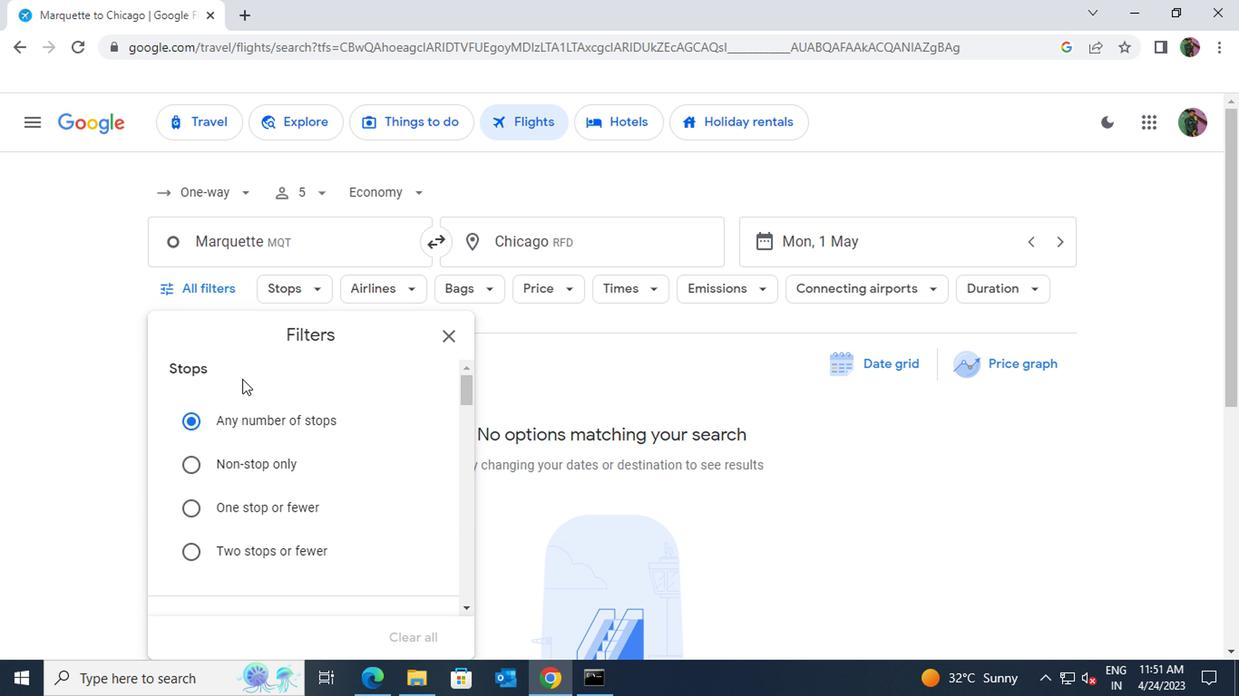 
Action: Mouse scrolled (333, 430) with delta (0, 0)
Screenshot: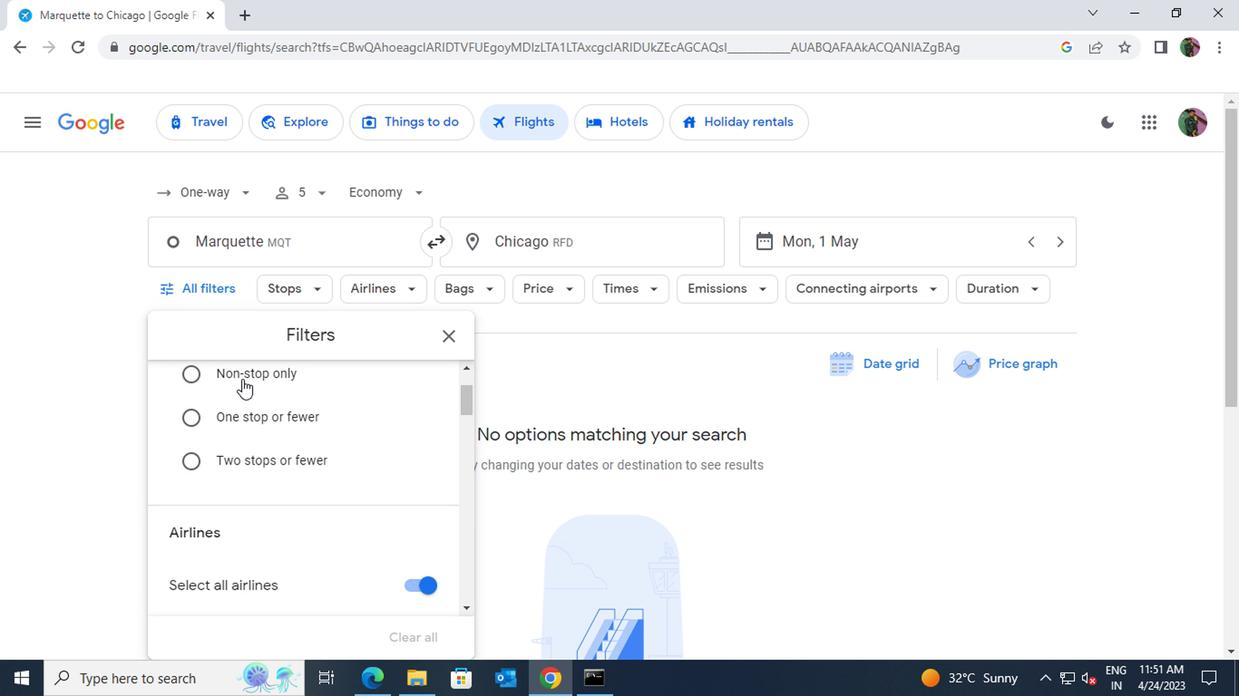 
Action: Mouse scrolled (333, 430) with delta (0, 0)
Screenshot: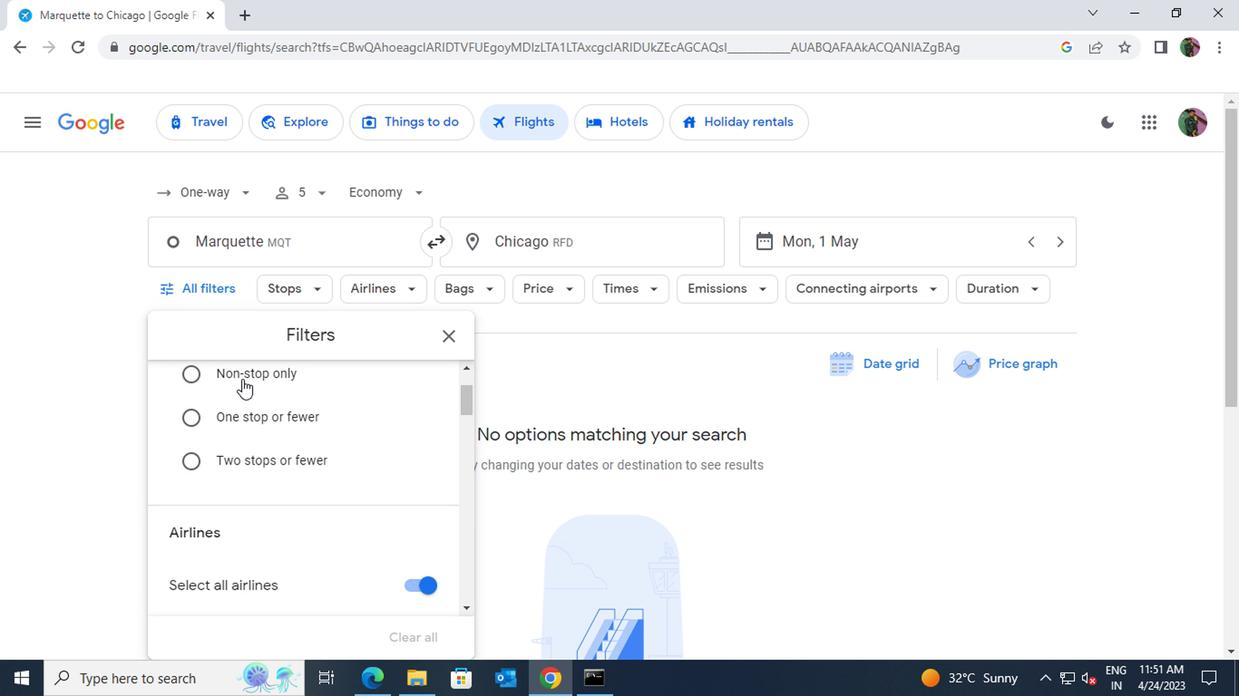 
Action: Mouse scrolled (333, 430) with delta (0, 0)
Screenshot: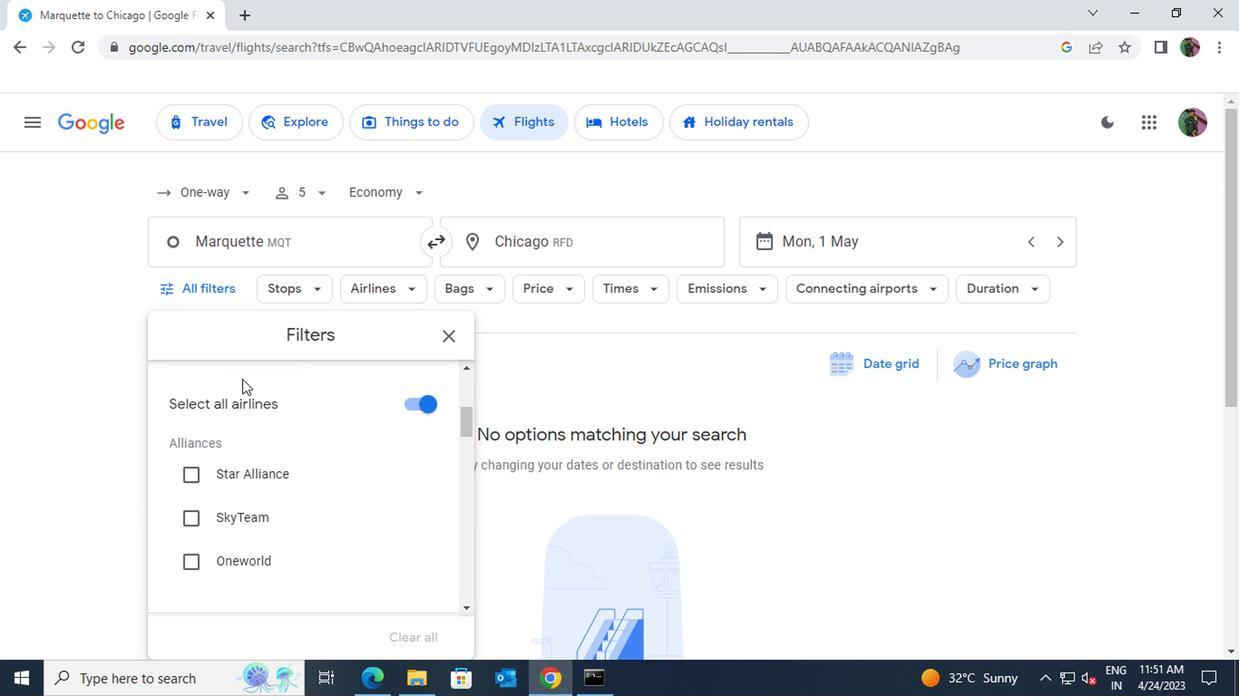 
Action: Mouse scrolled (333, 430) with delta (0, 0)
Screenshot: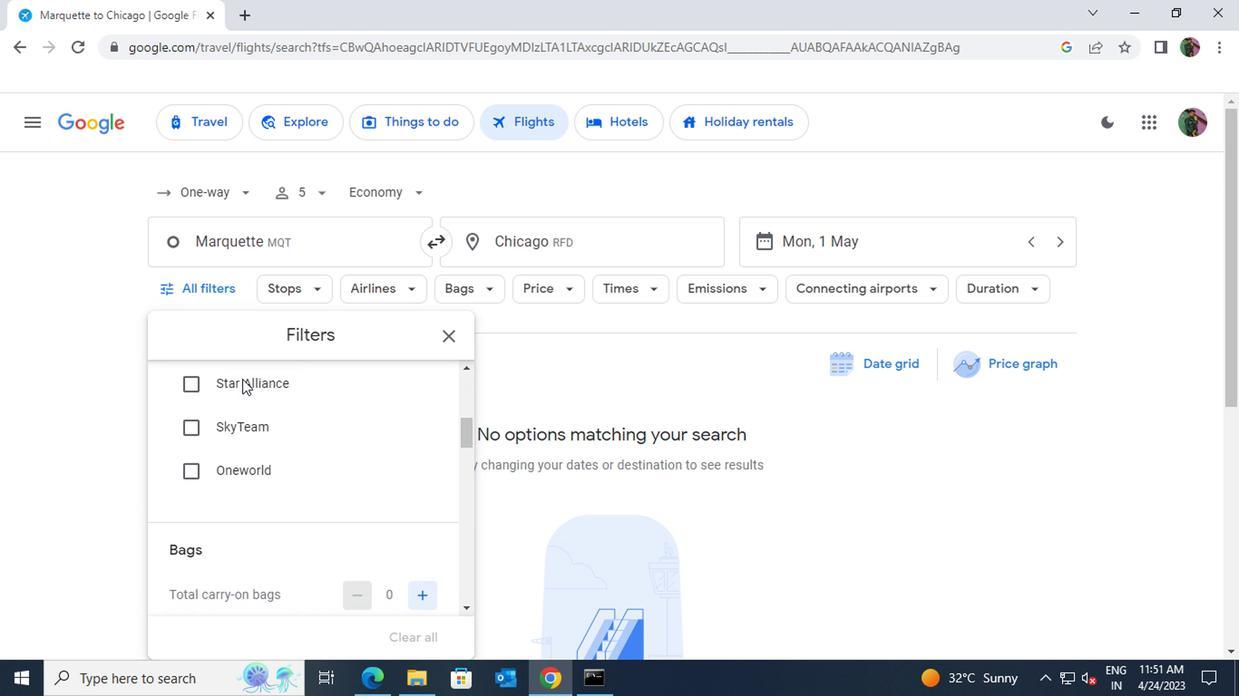 
Action: Mouse moved to (459, 550)
Screenshot: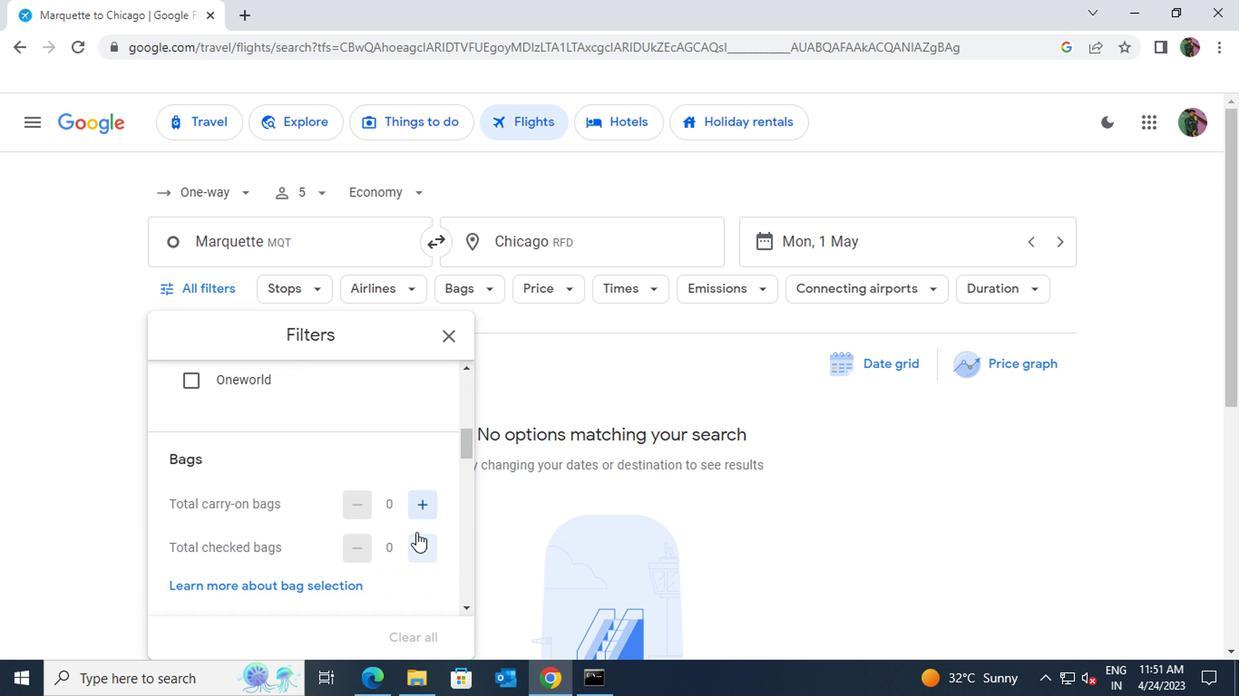 
Action: Mouse pressed left at (459, 550)
Screenshot: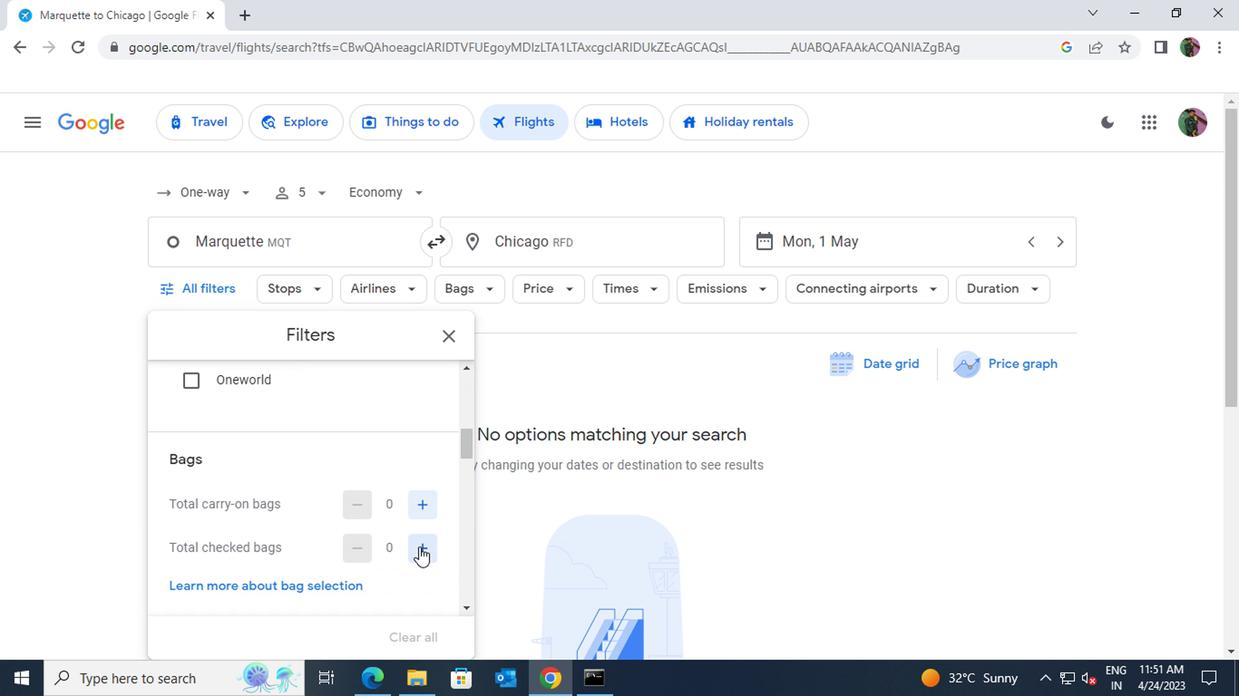 
Action: Mouse pressed left at (459, 550)
Screenshot: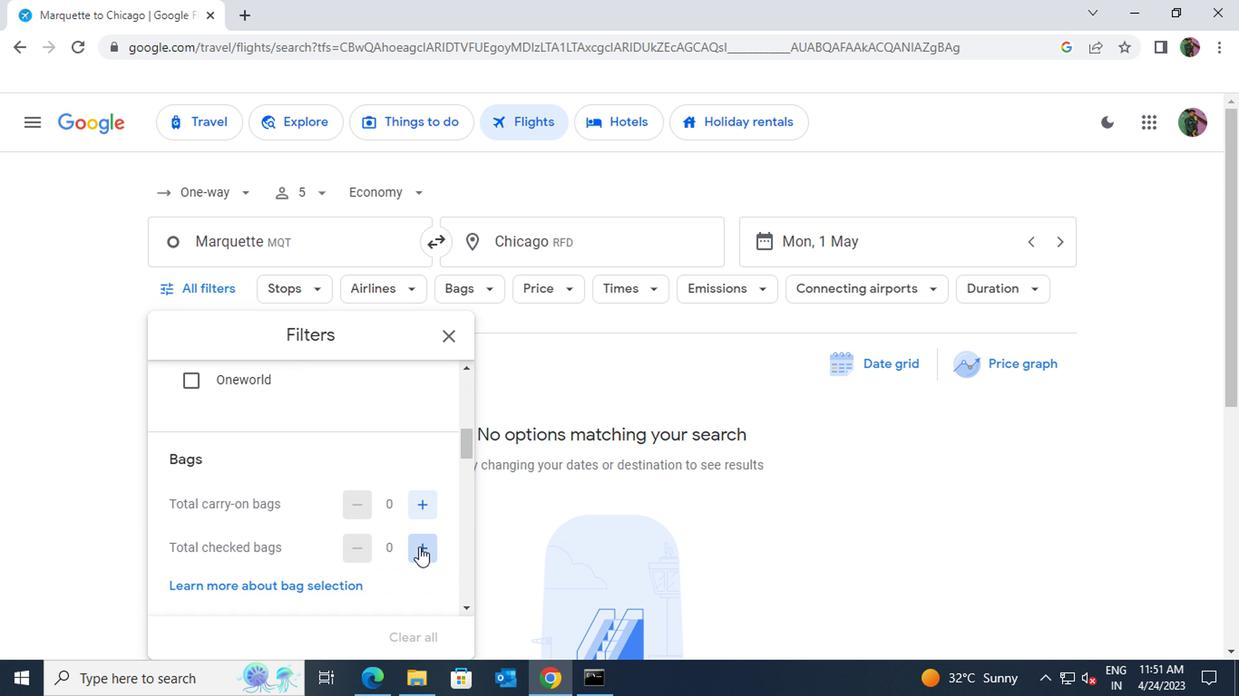 
Action: Mouse pressed left at (459, 550)
Screenshot: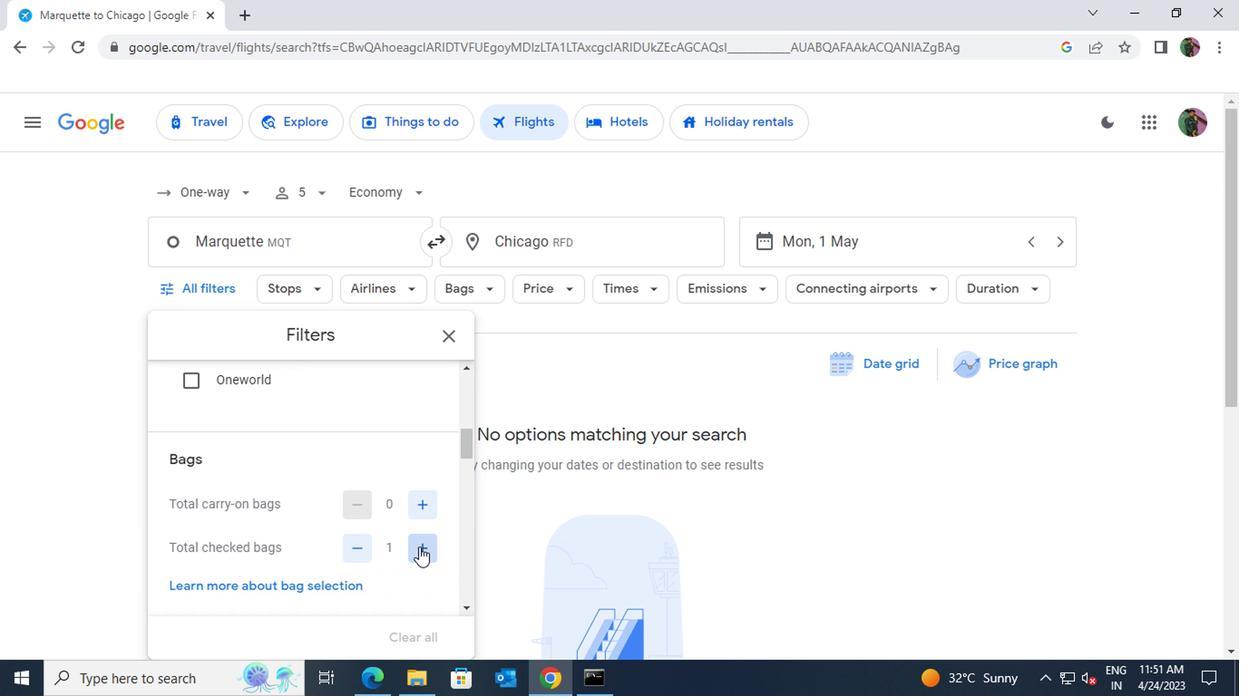
Action: Mouse pressed left at (459, 550)
Screenshot: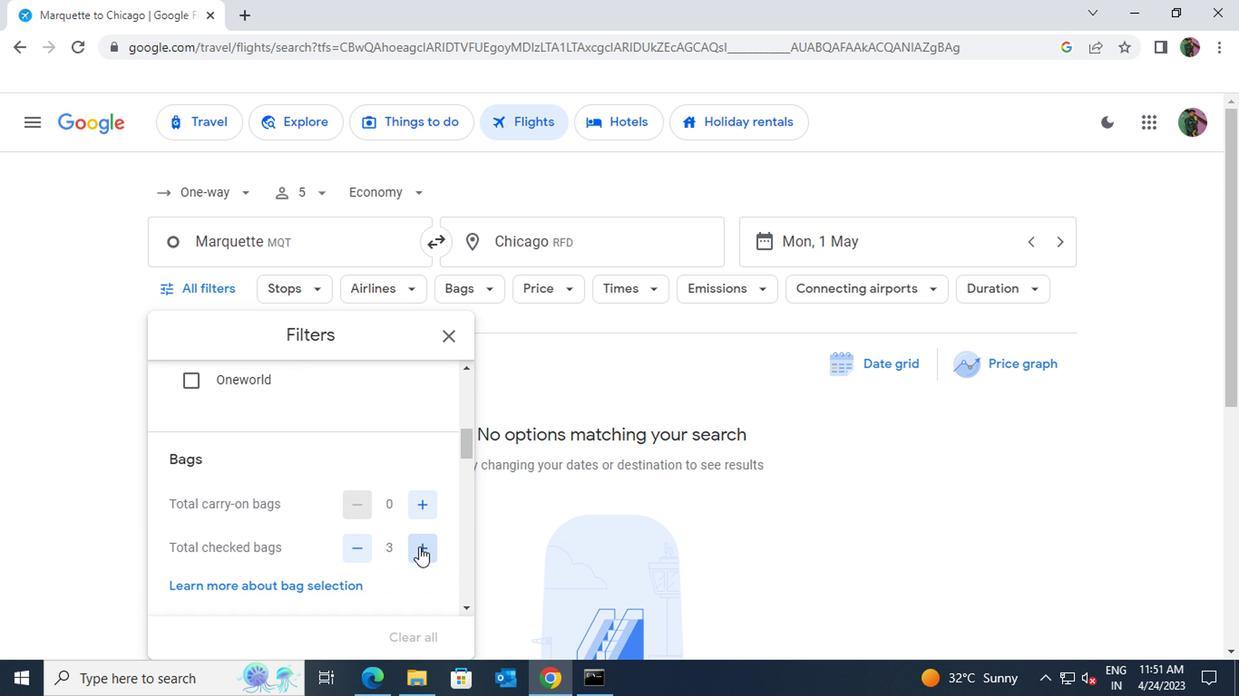 
Action: Mouse pressed left at (459, 550)
Screenshot: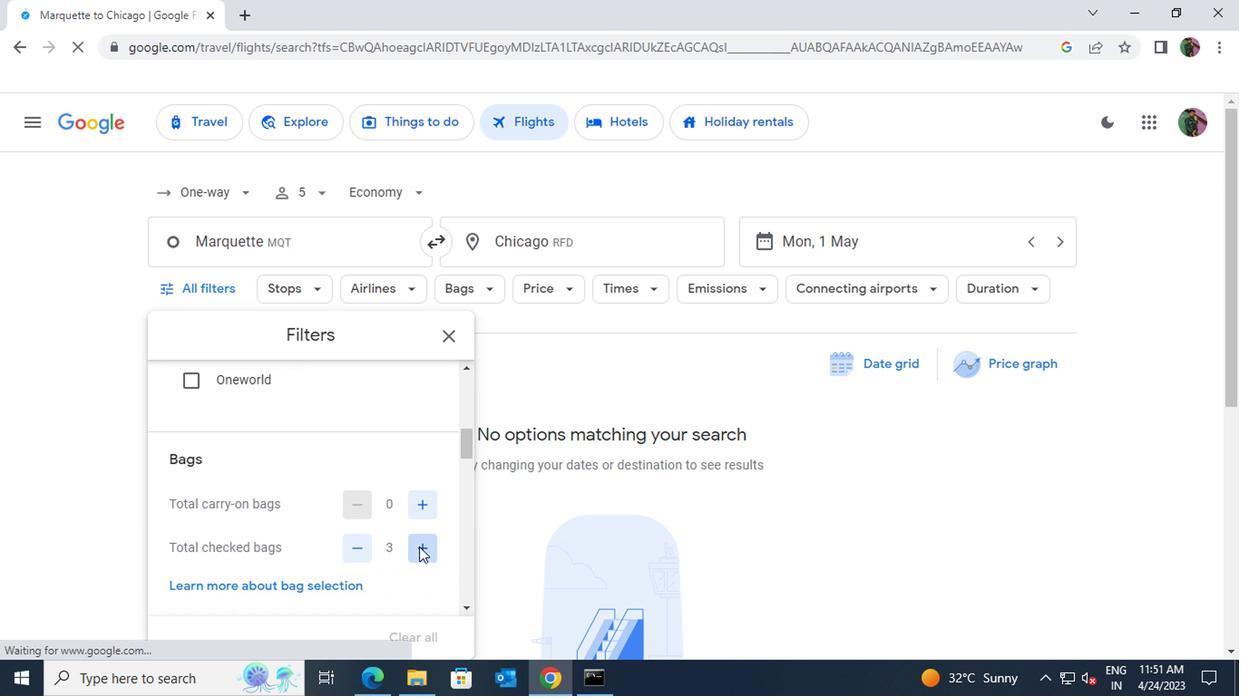 
Action: Mouse pressed left at (459, 550)
Screenshot: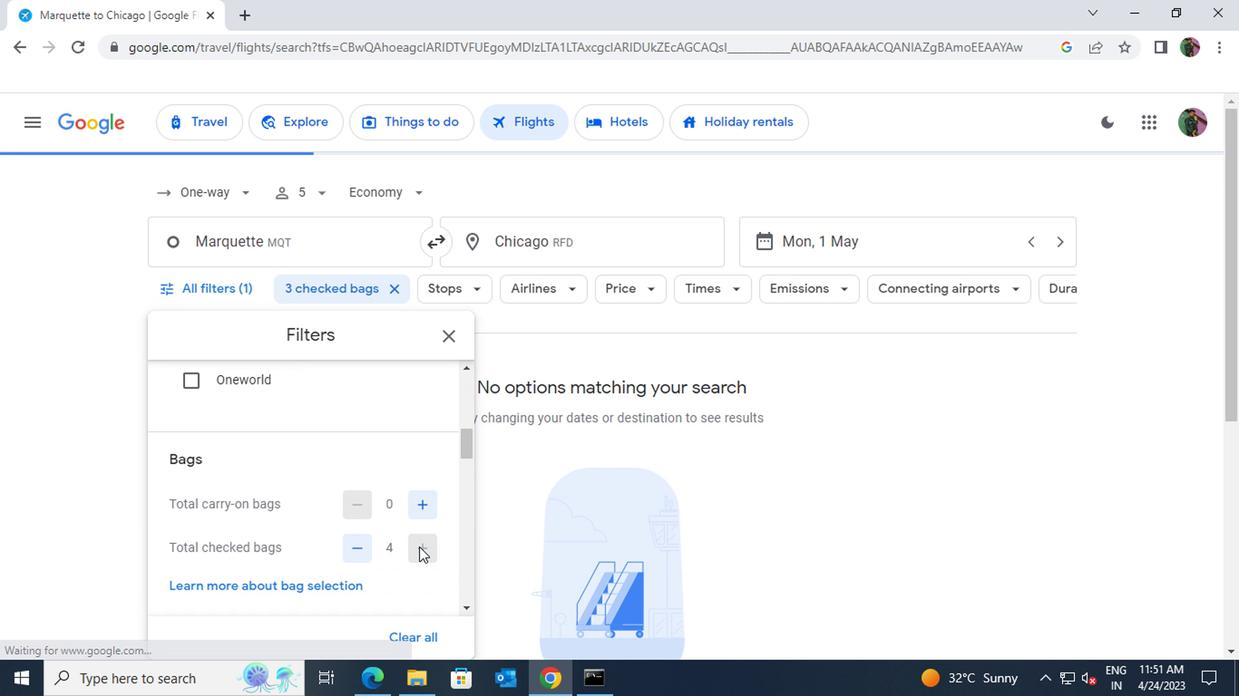 
Action: Mouse pressed left at (459, 550)
Screenshot: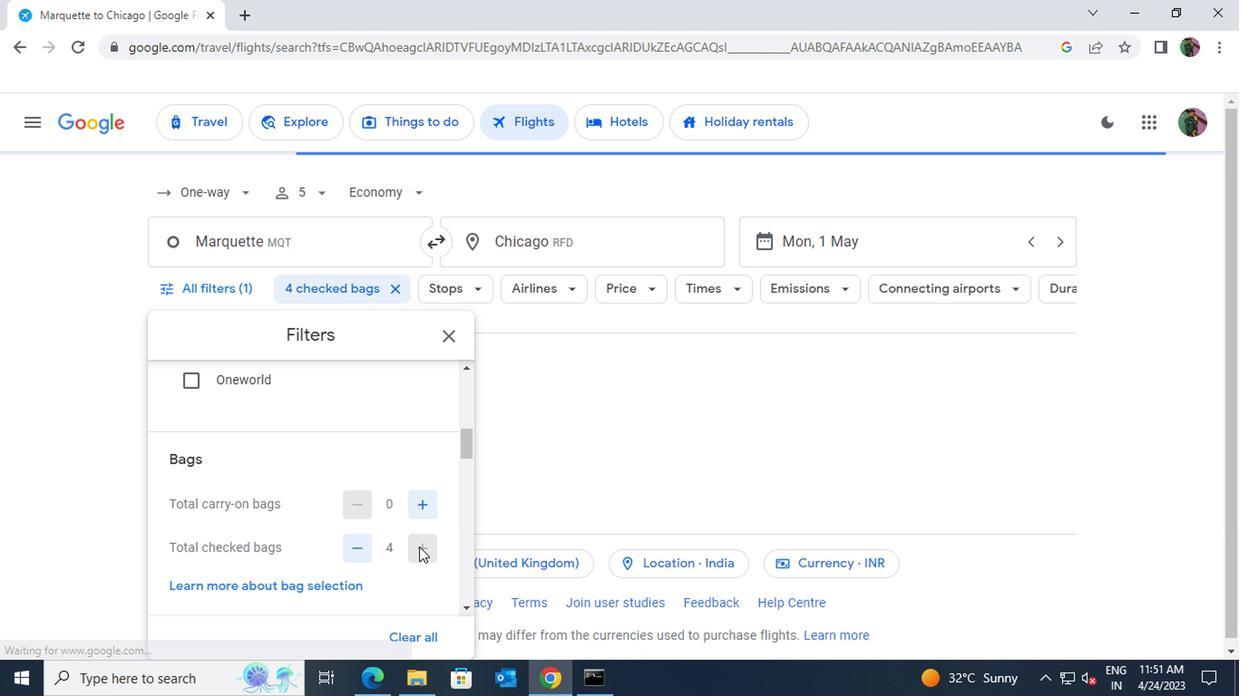 
Action: Mouse scrolled (459, 549) with delta (0, 0)
Screenshot: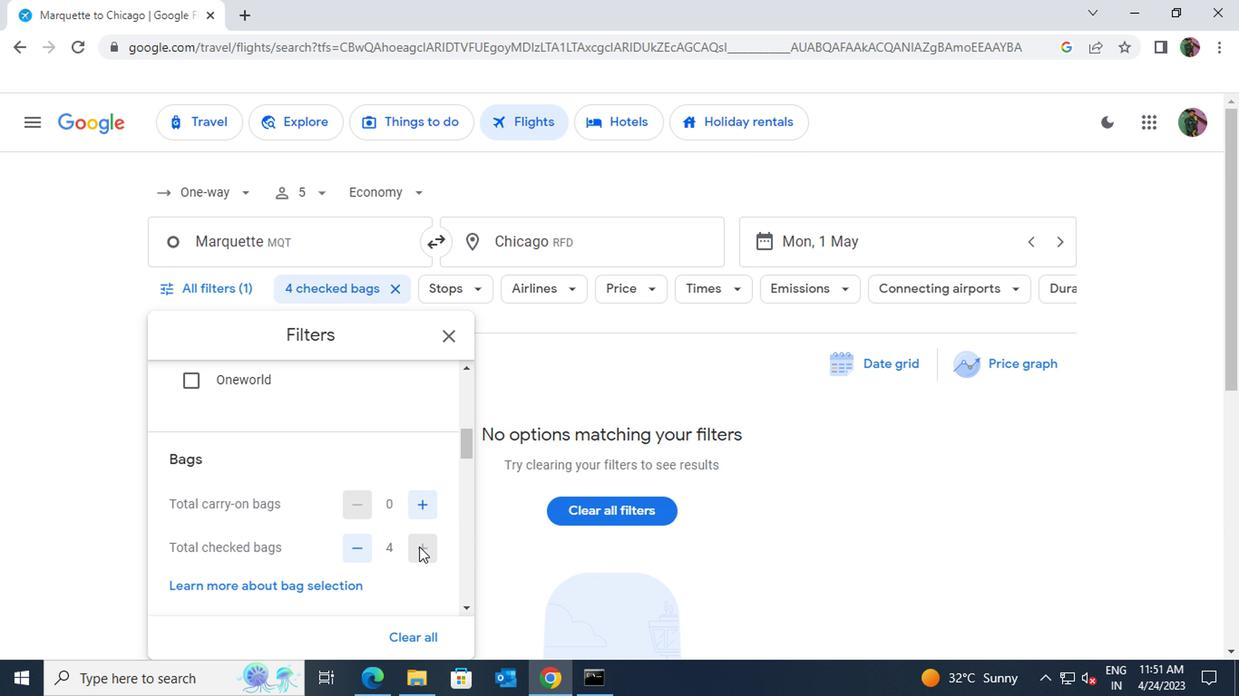 
Action: Mouse scrolled (459, 549) with delta (0, 0)
Screenshot: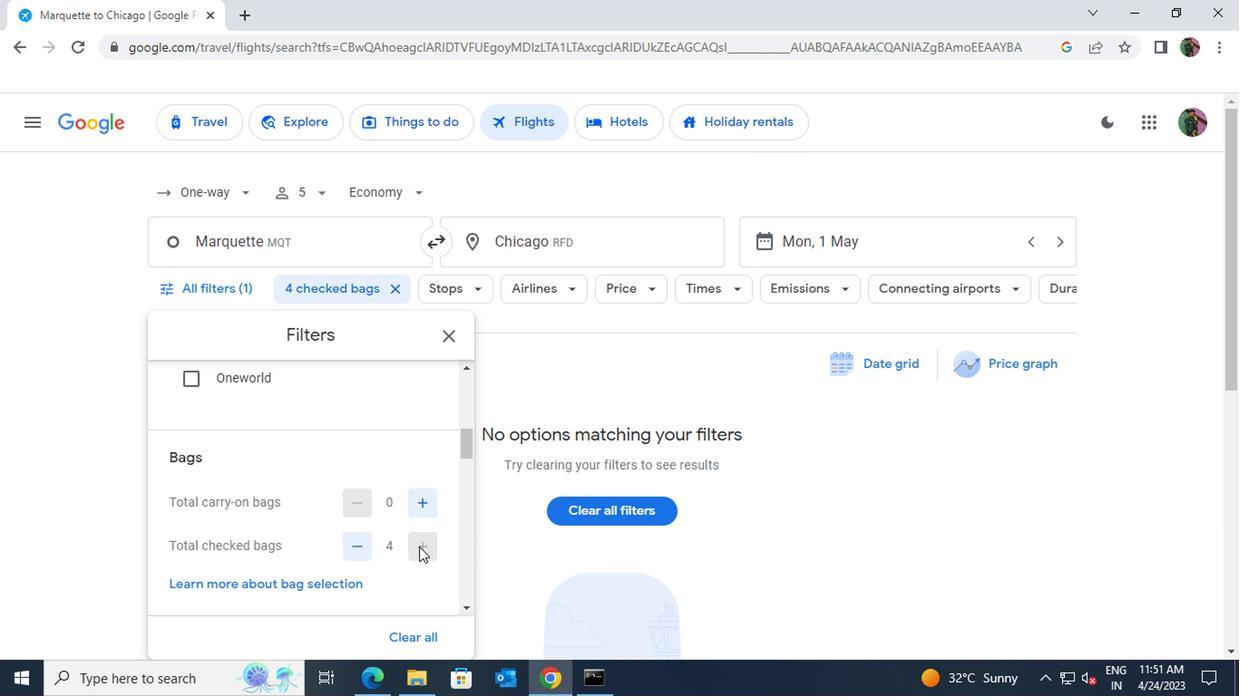 
Action: Mouse pressed left at (459, 550)
Screenshot: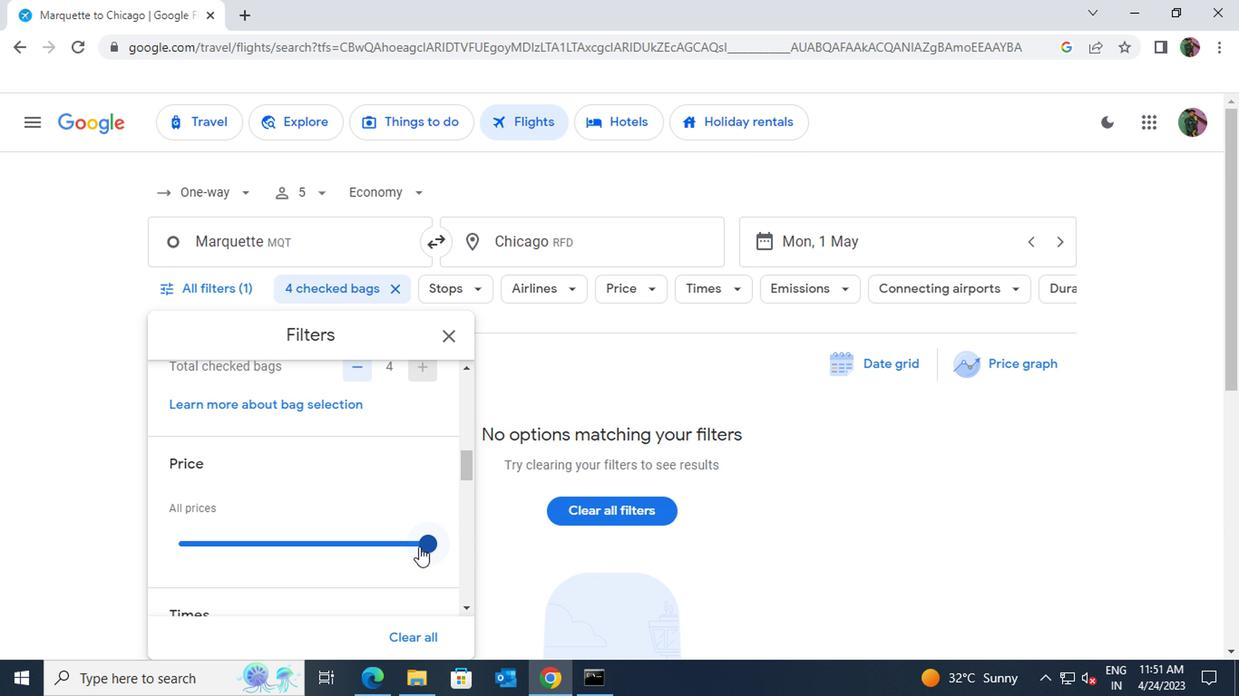 
Action: Mouse moved to (434, 544)
Screenshot: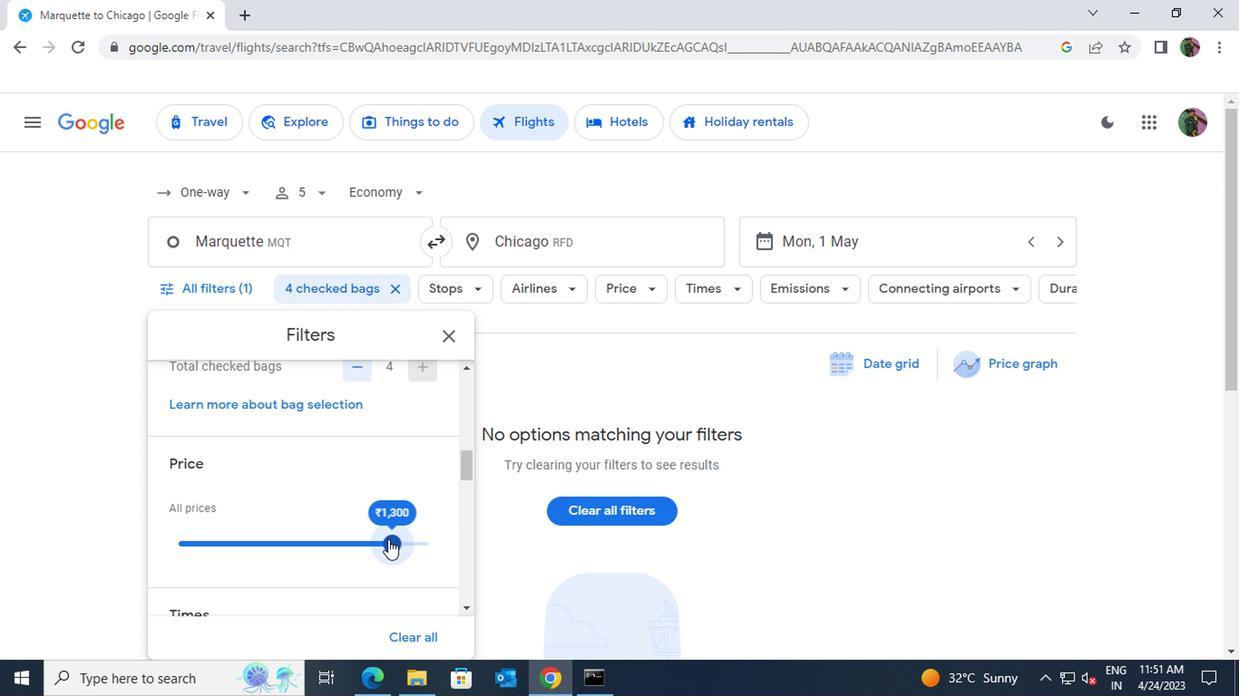
Action: Mouse scrolled (434, 544) with delta (0, 0)
Screenshot: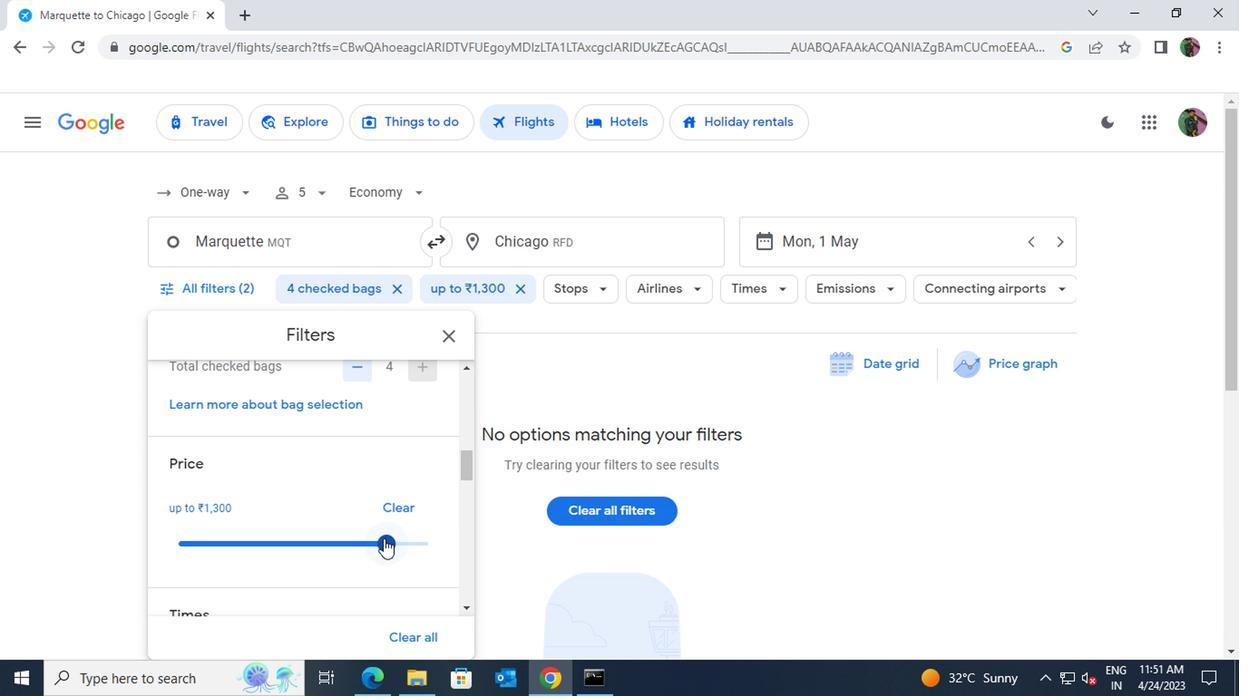 
Action: Mouse scrolled (434, 544) with delta (0, 0)
Screenshot: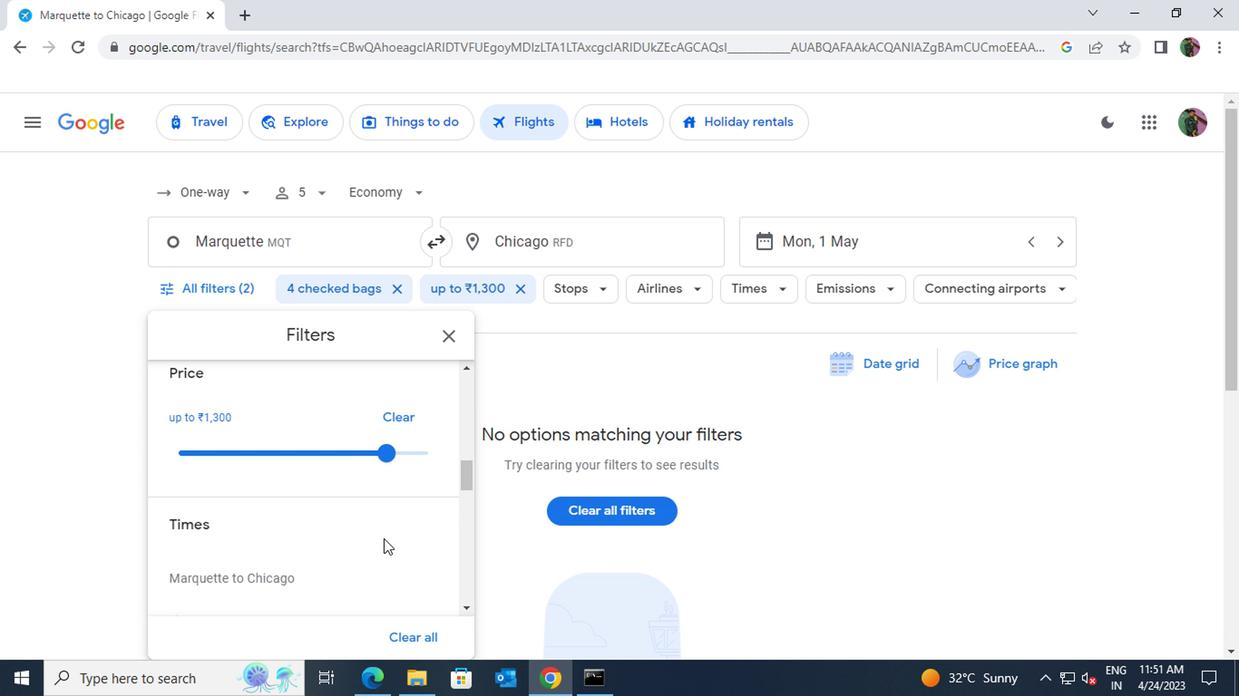 
Action: Mouse moved to (462, 566)
Screenshot: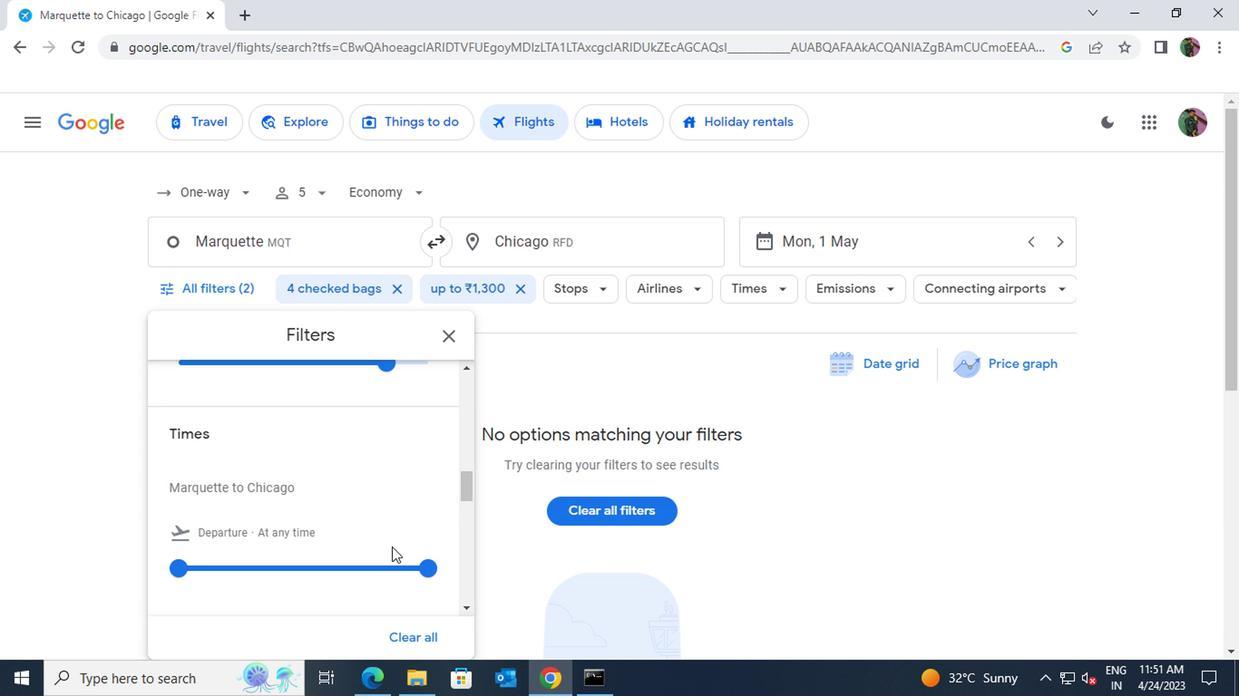 
Action: Mouse pressed left at (462, 566)
Screenshot: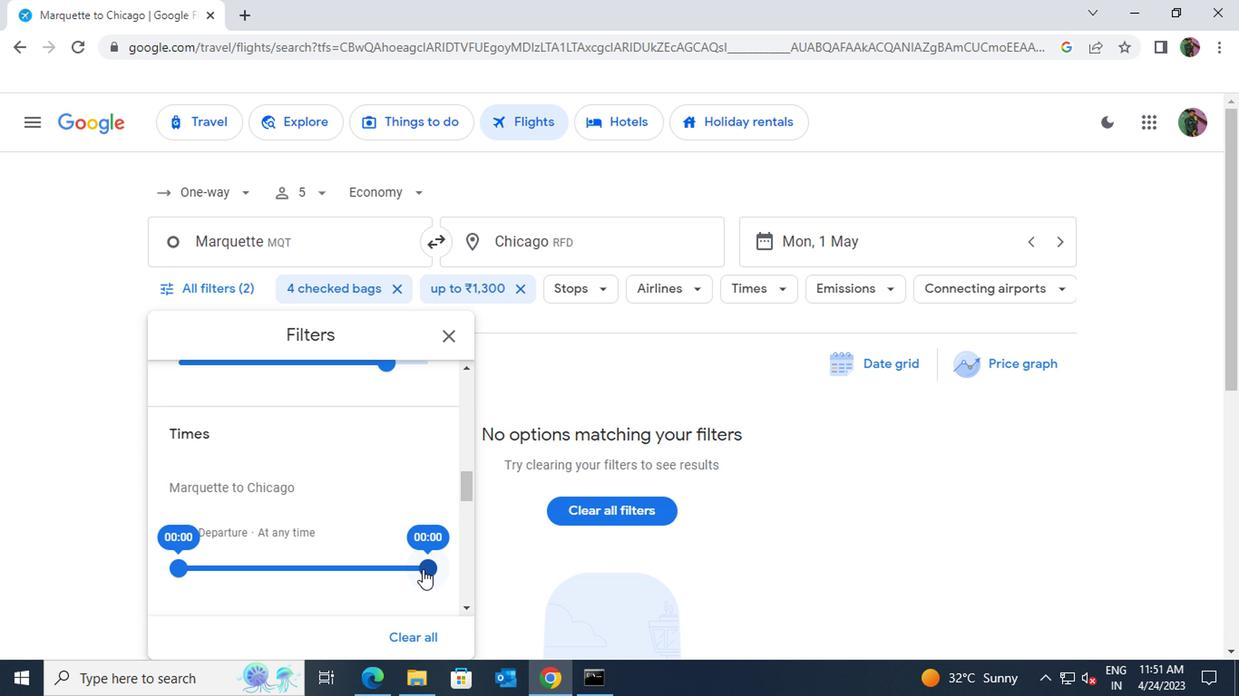 
Action: Mouse moved to (432, 559)
Screenshot: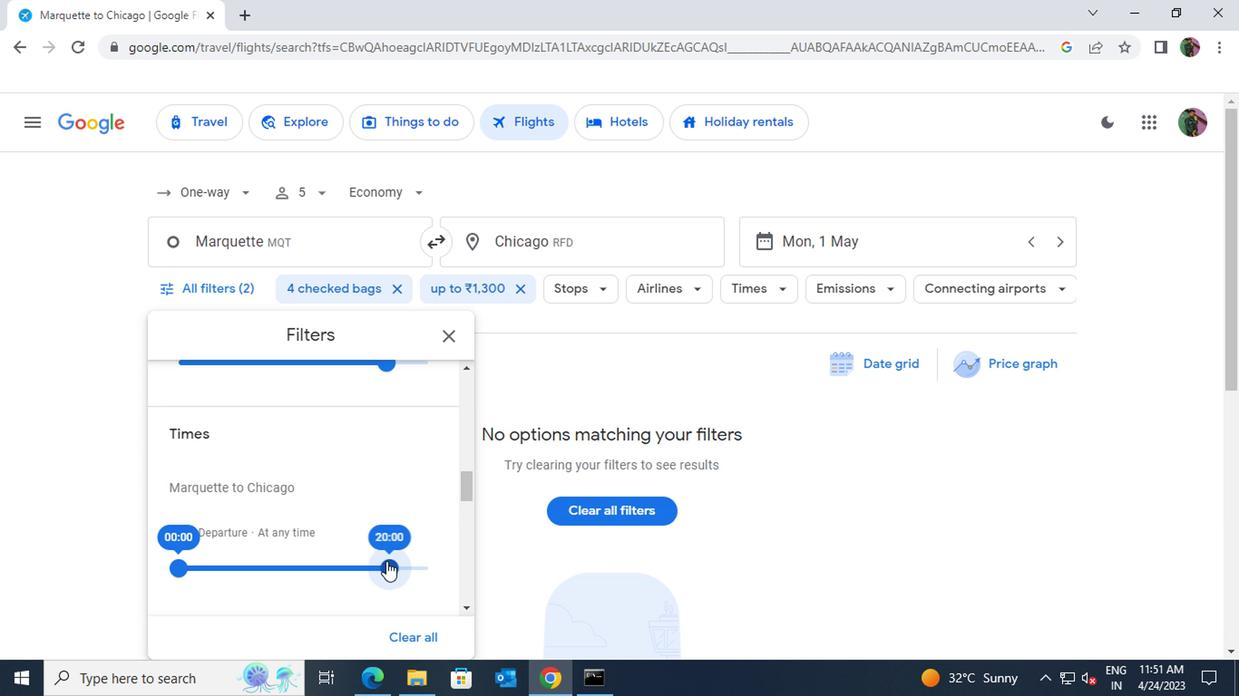 
Action: Mouse scrolled (432, 558) with delta (0, 0)
Screenshot: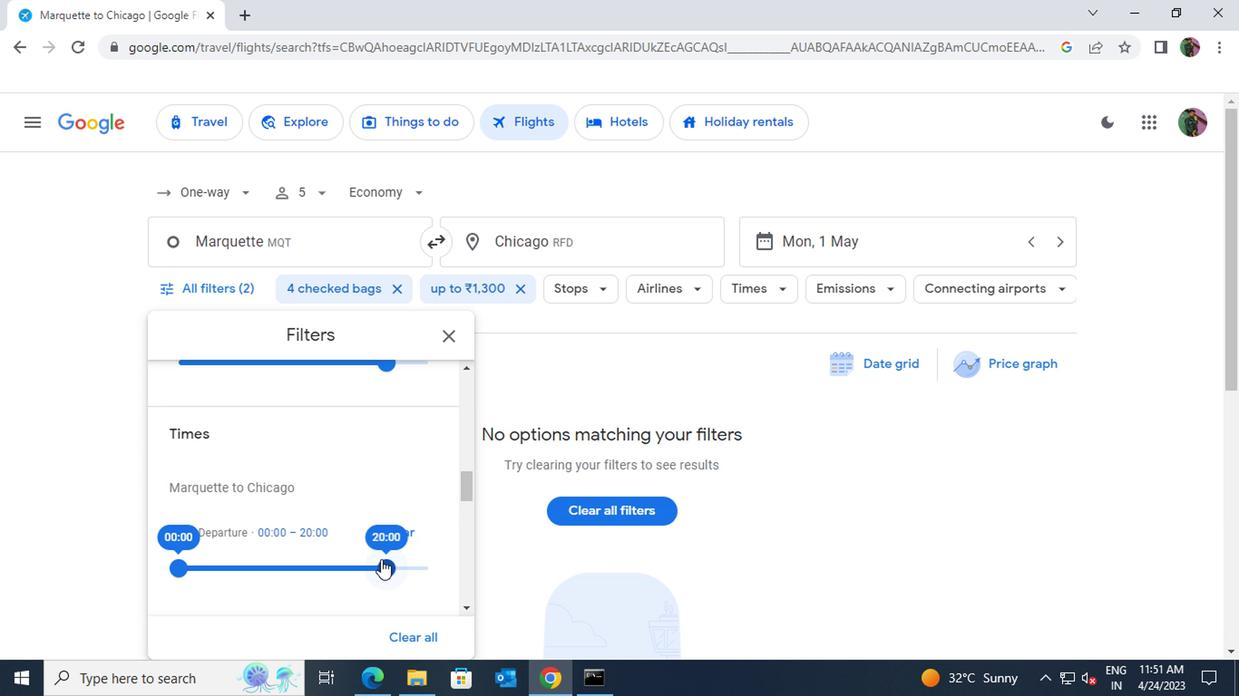 
Action: Mouse scrolled (432, 558) with delta (0, 0)
Screenshot: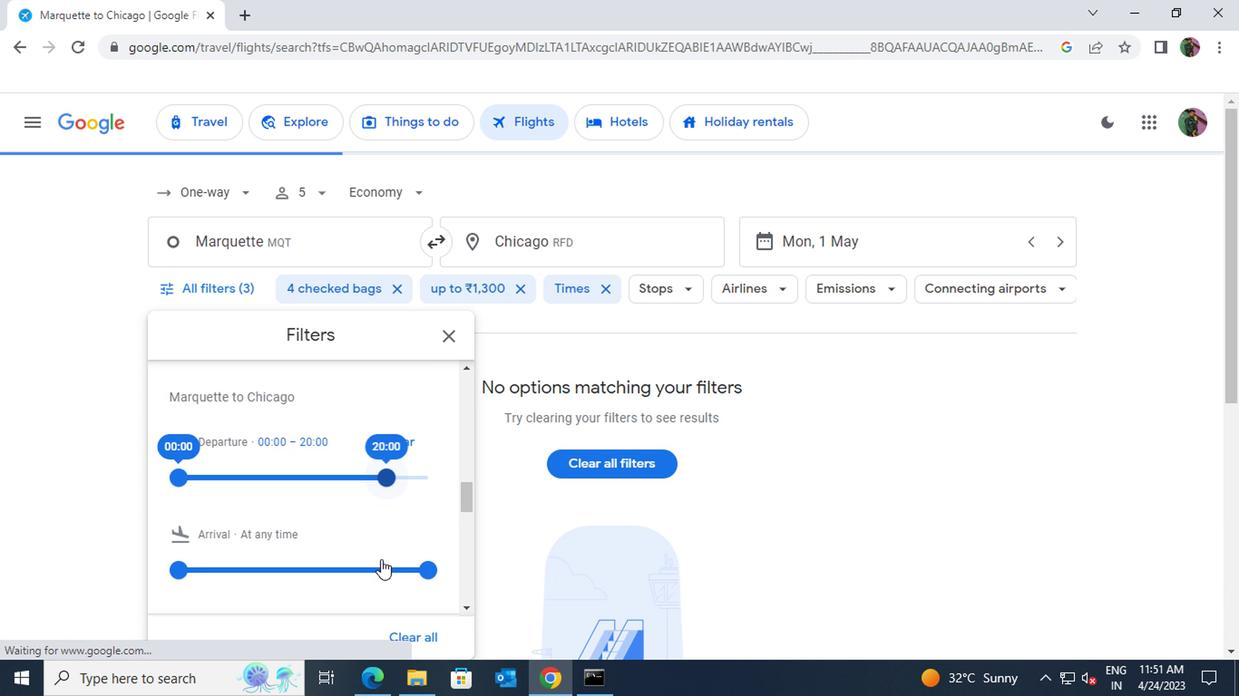 
Action: Mouse scrolled (432, 558) with delta (0, 0)
Screenshot: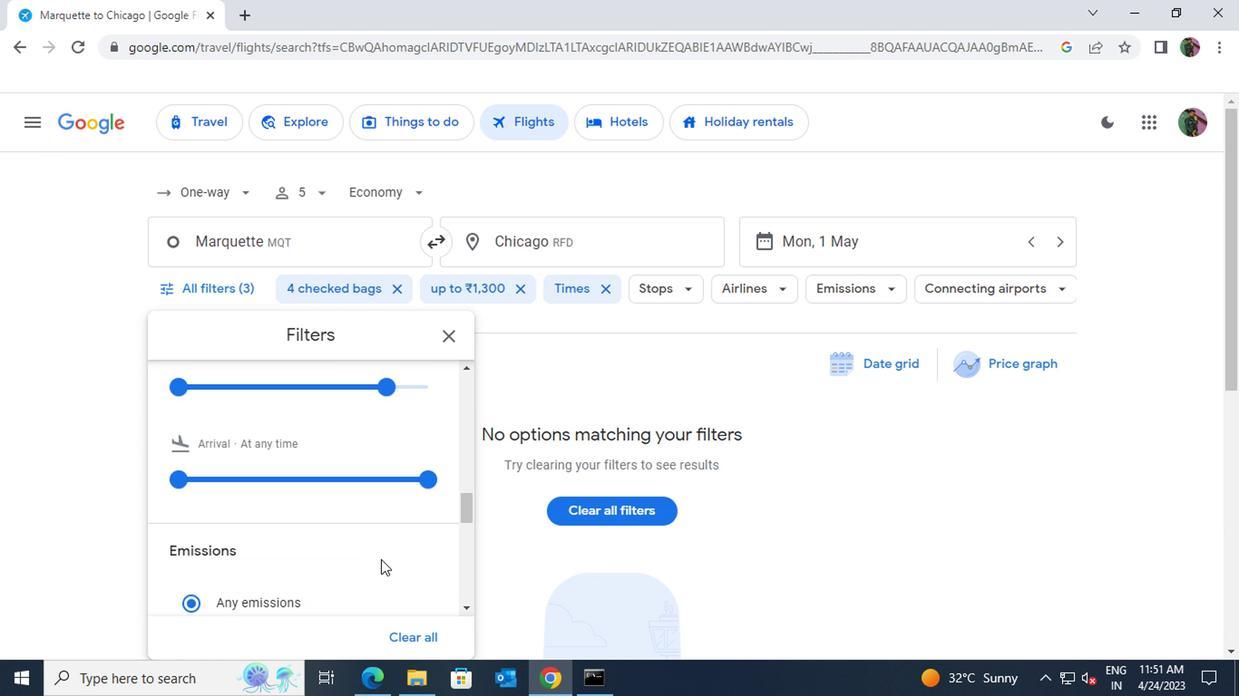 
Action: Mouse scrolled (432, 558) with delta (0, 0)
Screenshot: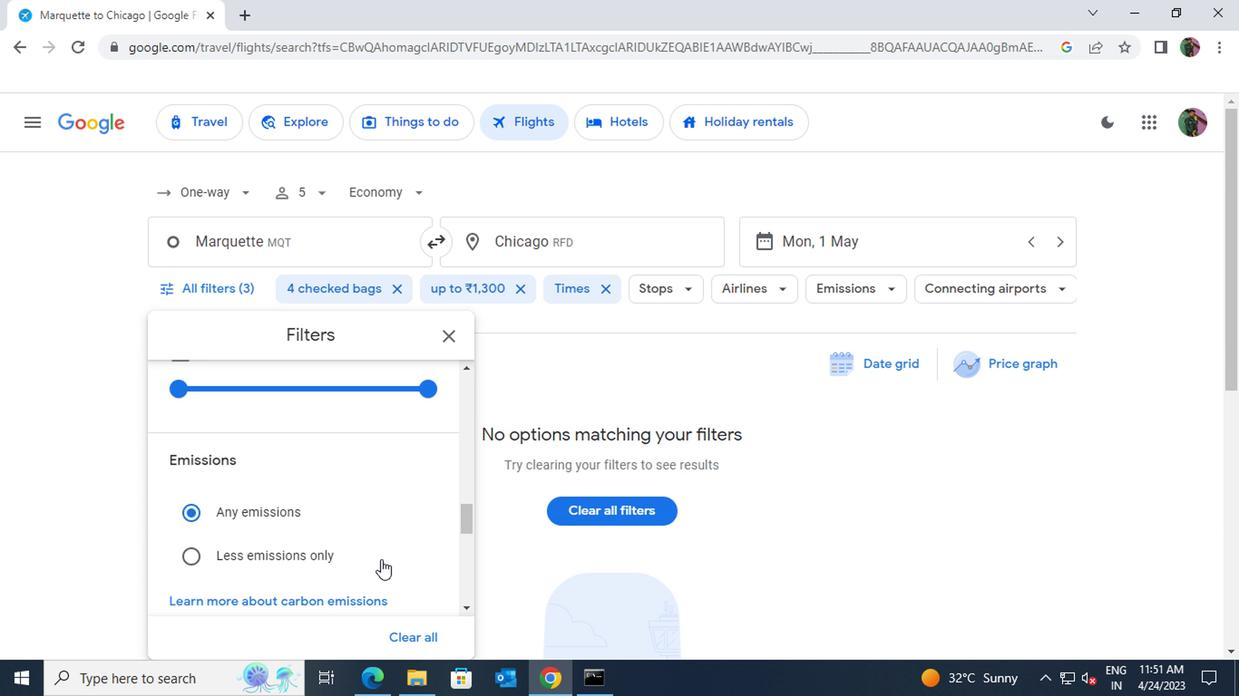 
